 Task: Prepare the "Category" page setting.
Action: Mouse moved to (1226, 92)
Screenshot: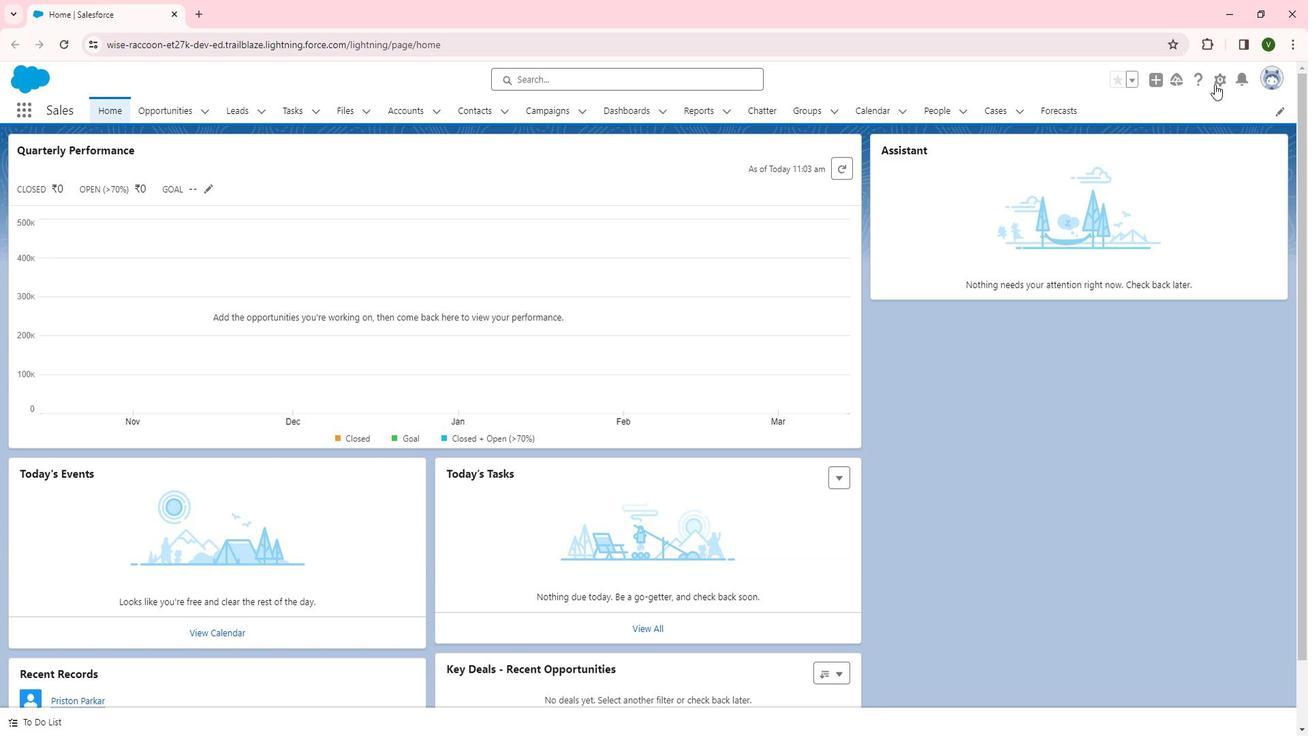 
Action: Mouse pressed left at (1226, 92)
Screenshot: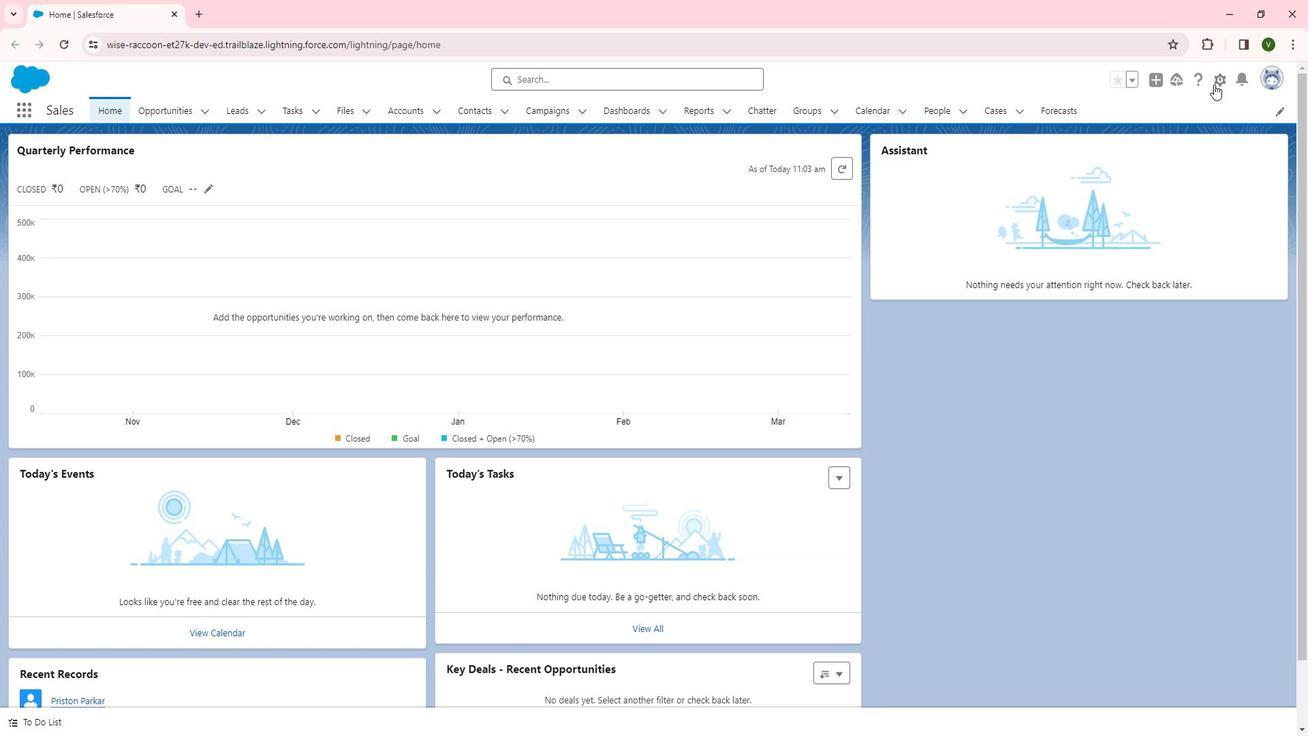 
Action: Mouse moved to (1199, 124)
Screenshot: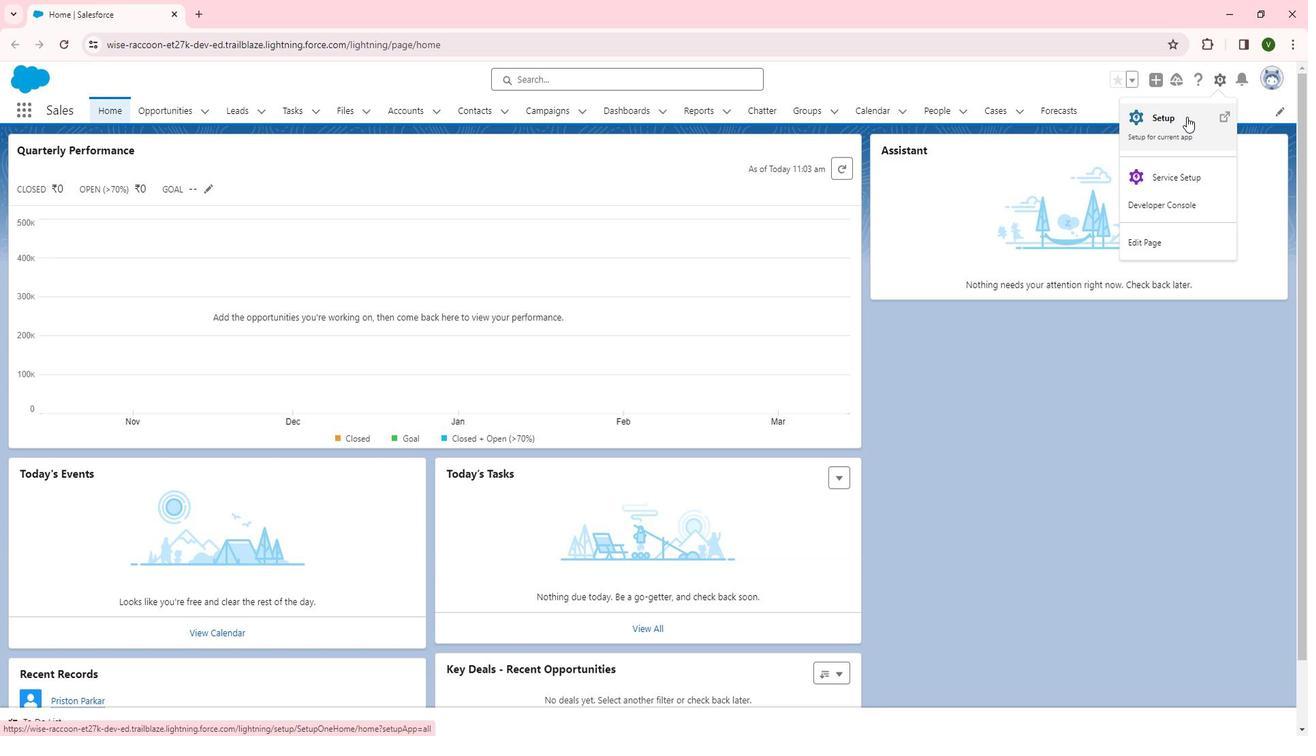 
Action: Mouse pressed left at (1199, 124)
Screenshot: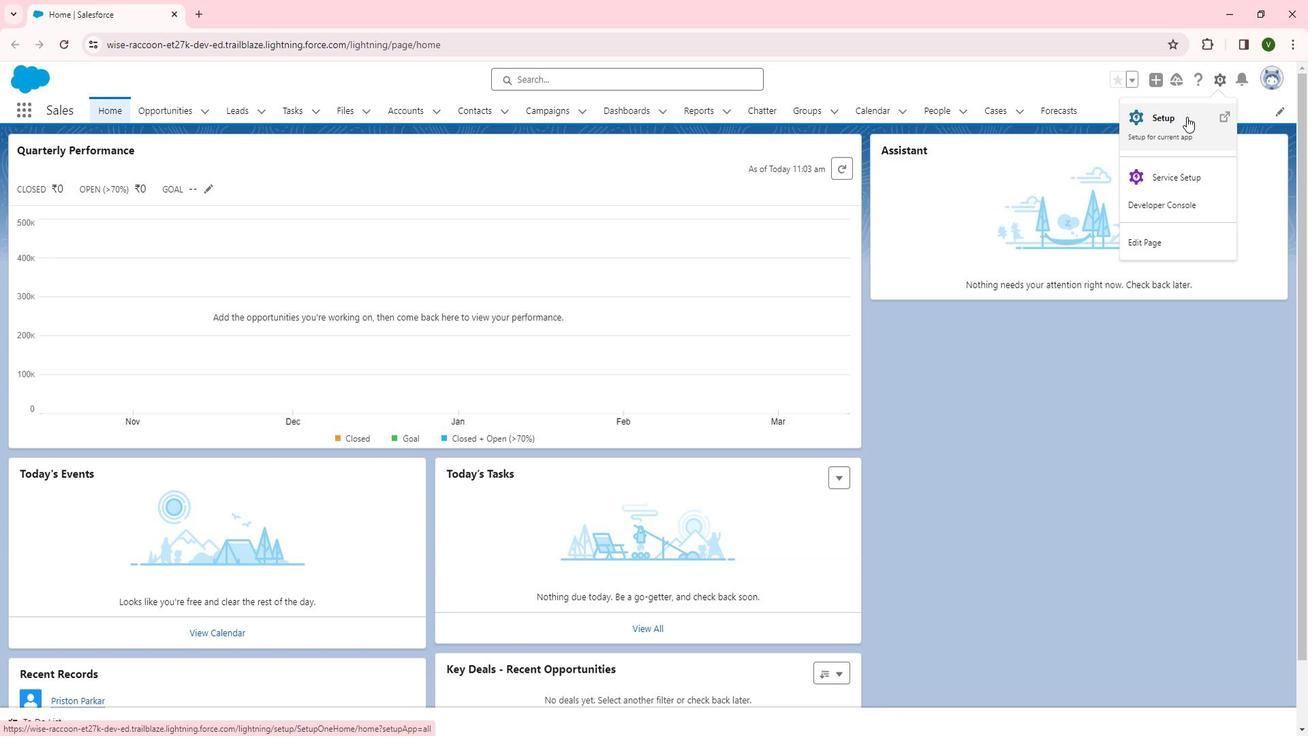 
Action: Mouse moved to (76, 509)
Screenshot: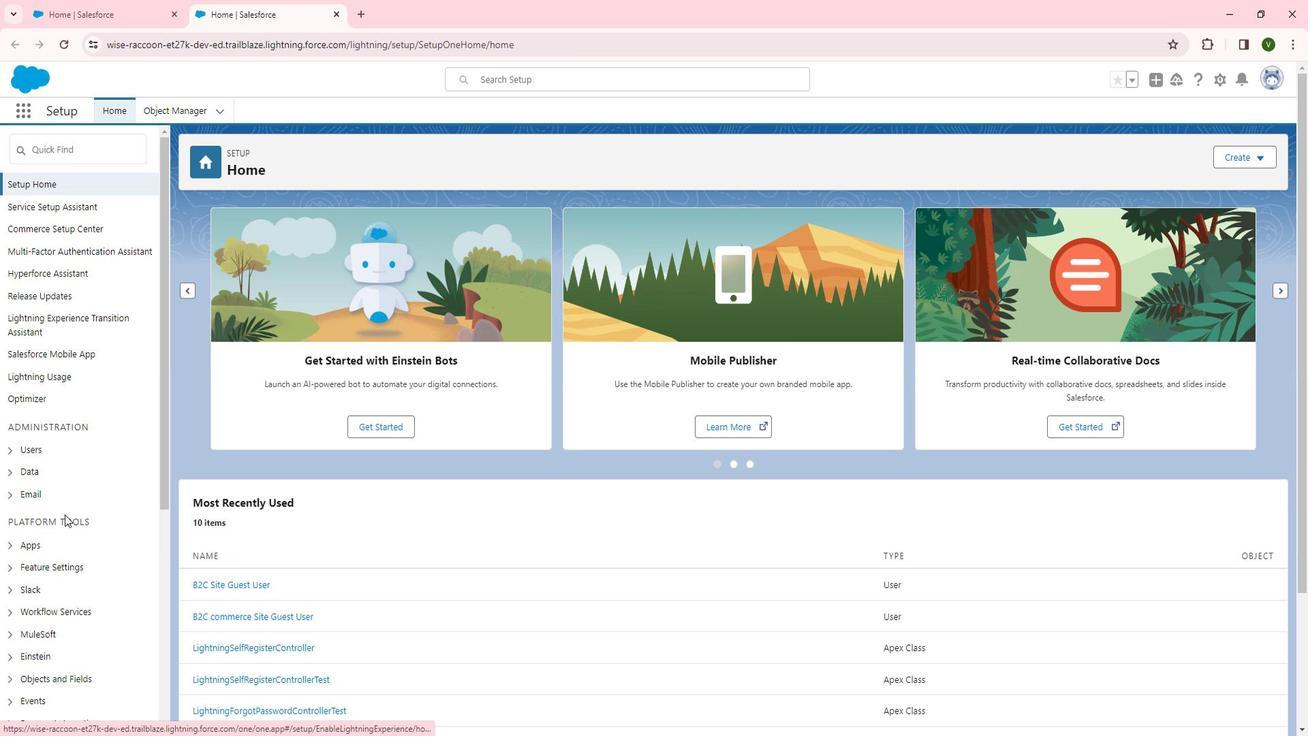 
Action: Mouse scrolled (76, 508) with delta (0, 0)
Screenshot: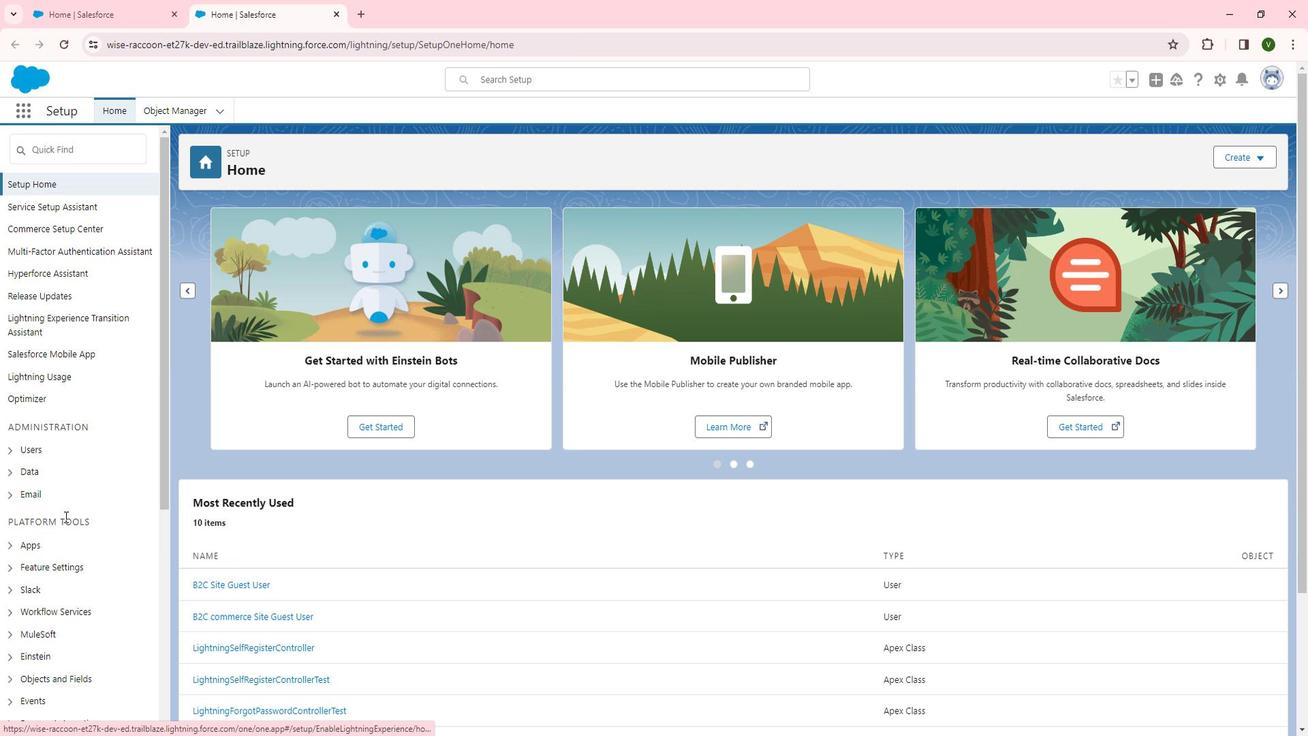 
Action: Mouse scrolled (76, 508) with delta (0, 0)
Screenshot: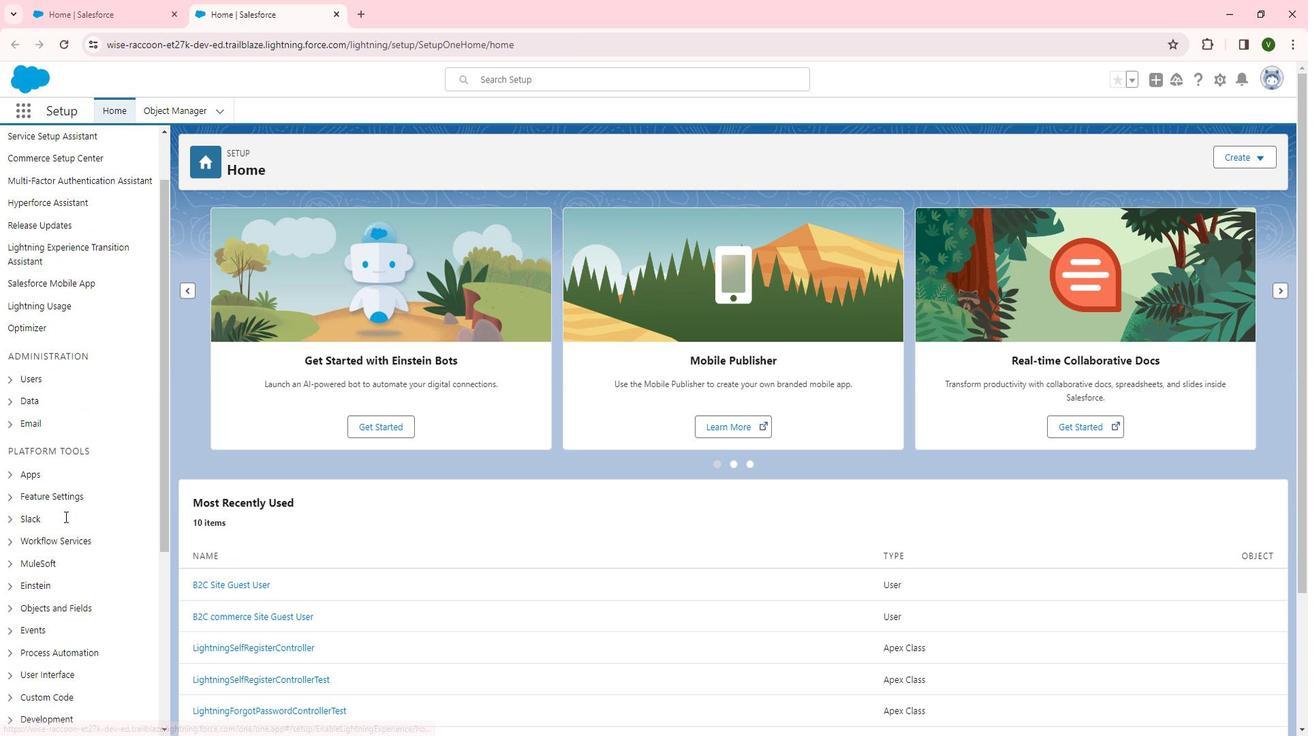 
Action: Mouse moved to (18, 422)
Screenshot: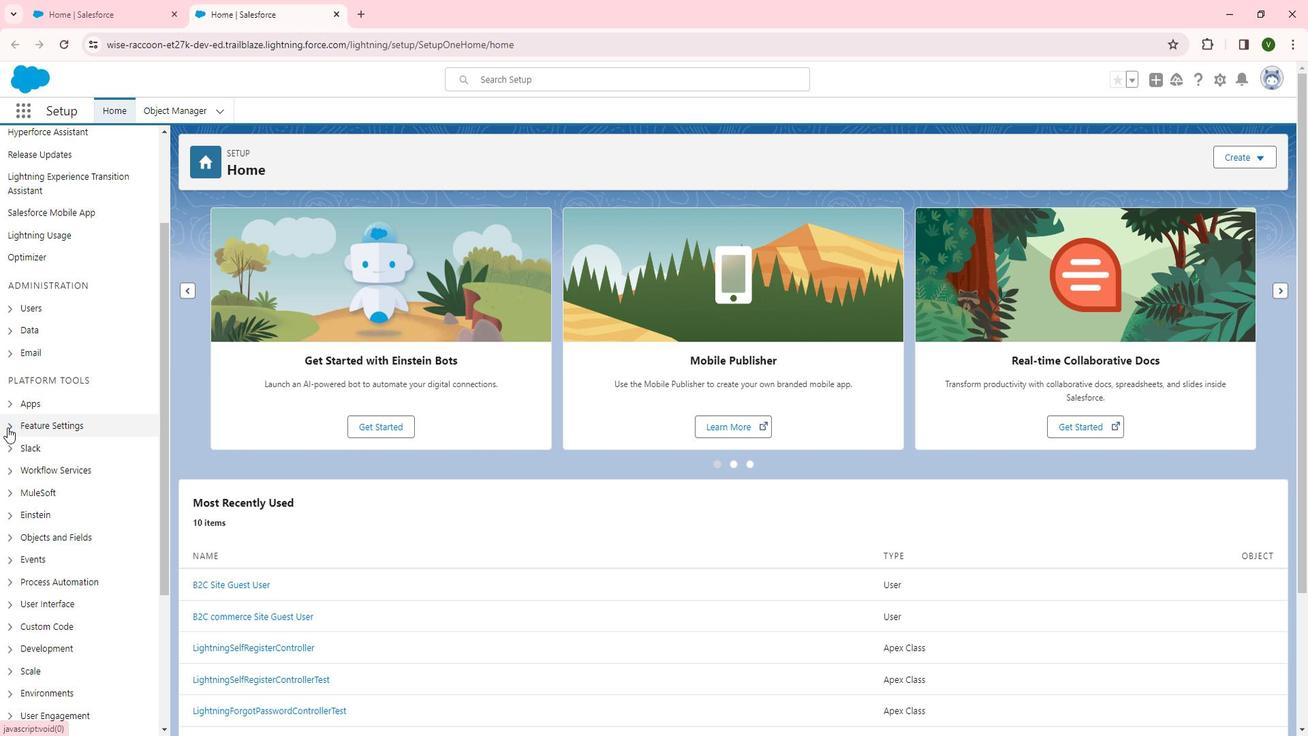 
Action: Mouse pressed left at (18, 422)
Screenshot: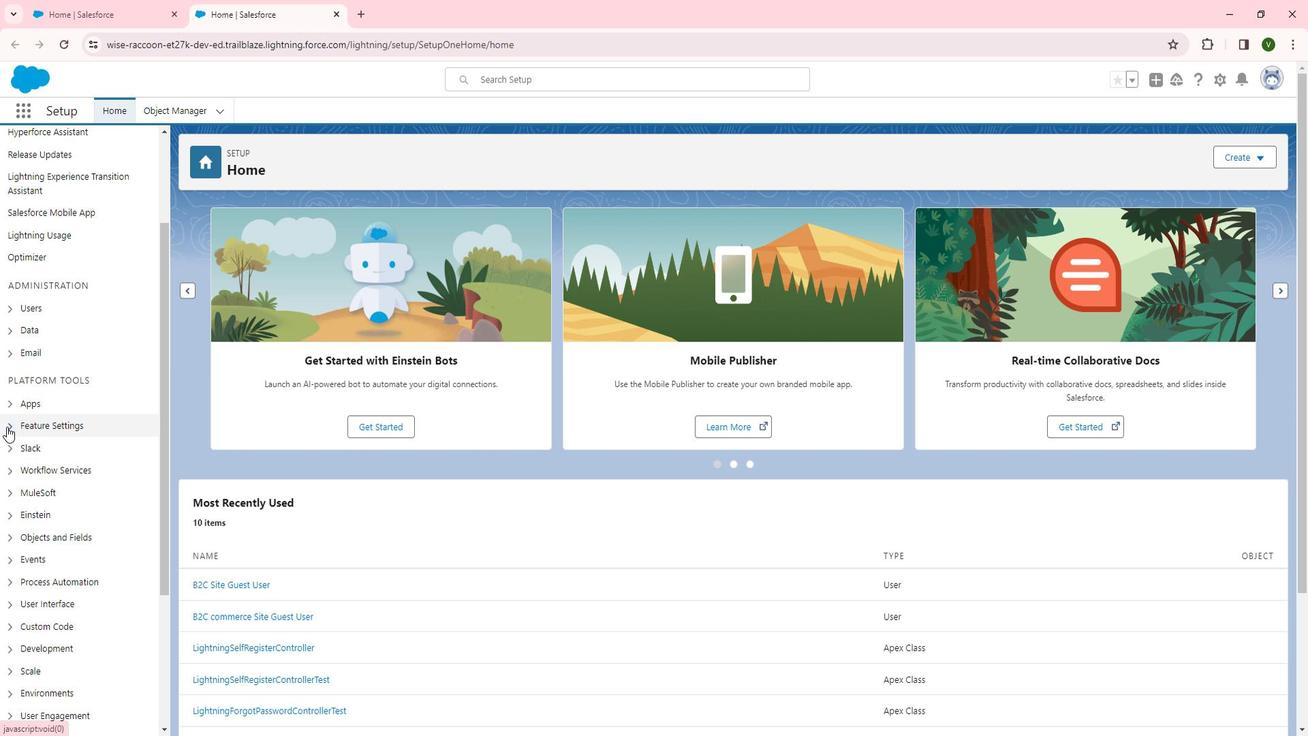 
Action: Mouse moved to (67, 554)
Screenshot: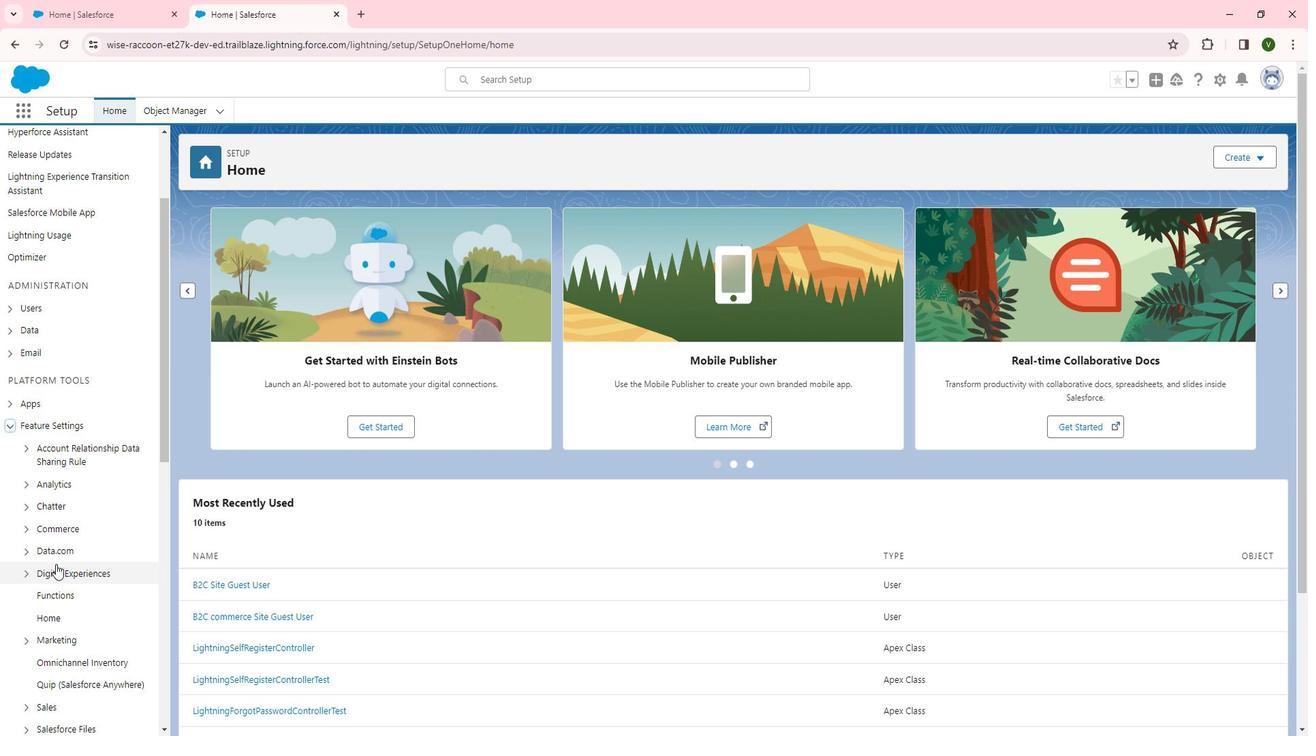 
Action: Mouse scrolled (67, 554) with delta (0, 0)
Screenshot: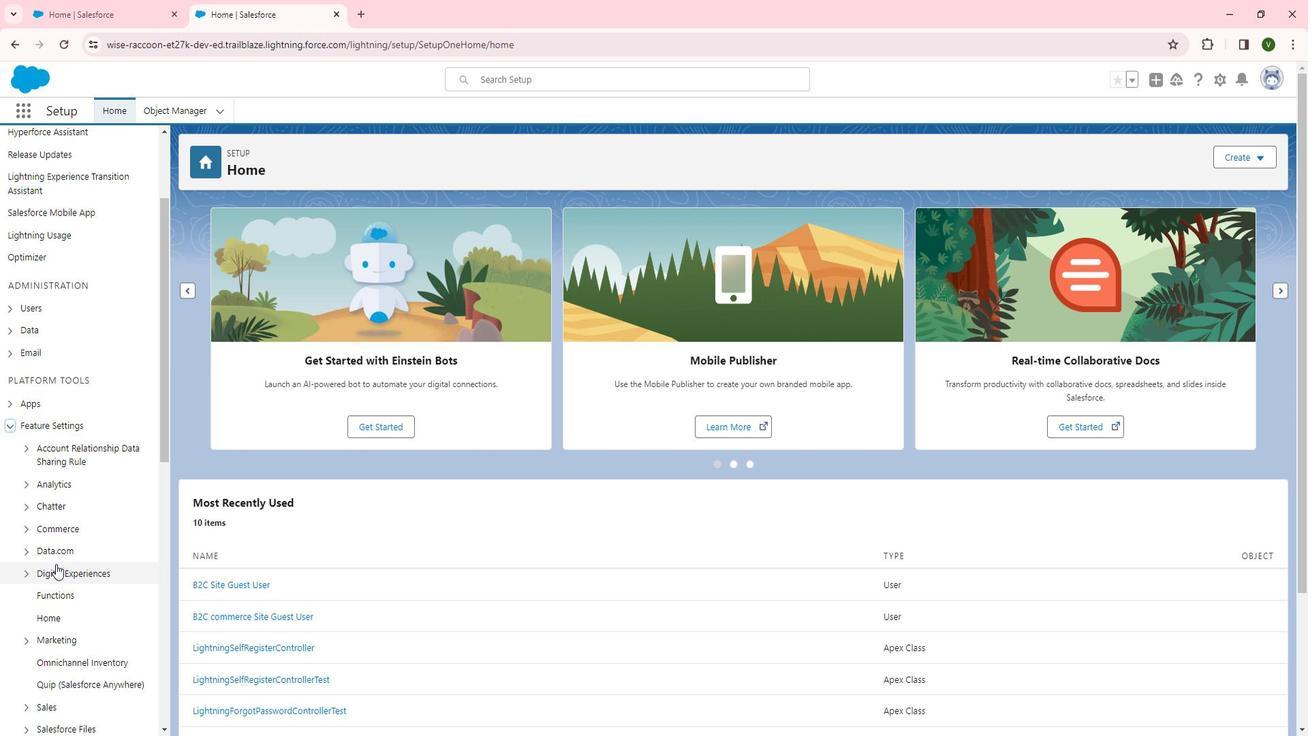
Action: Mouse moved to (65, 495)
Screenshot: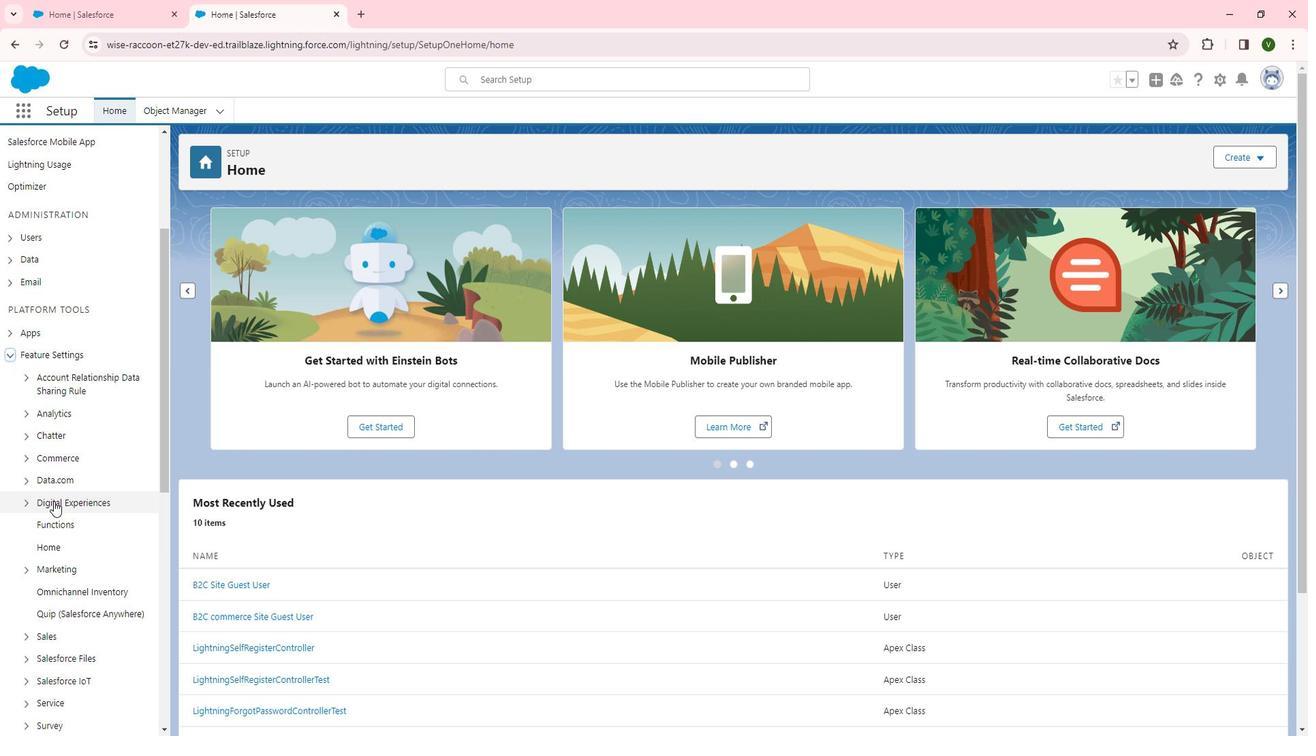 
Action: Mouse pressed left at (65, 495)
Screenshot: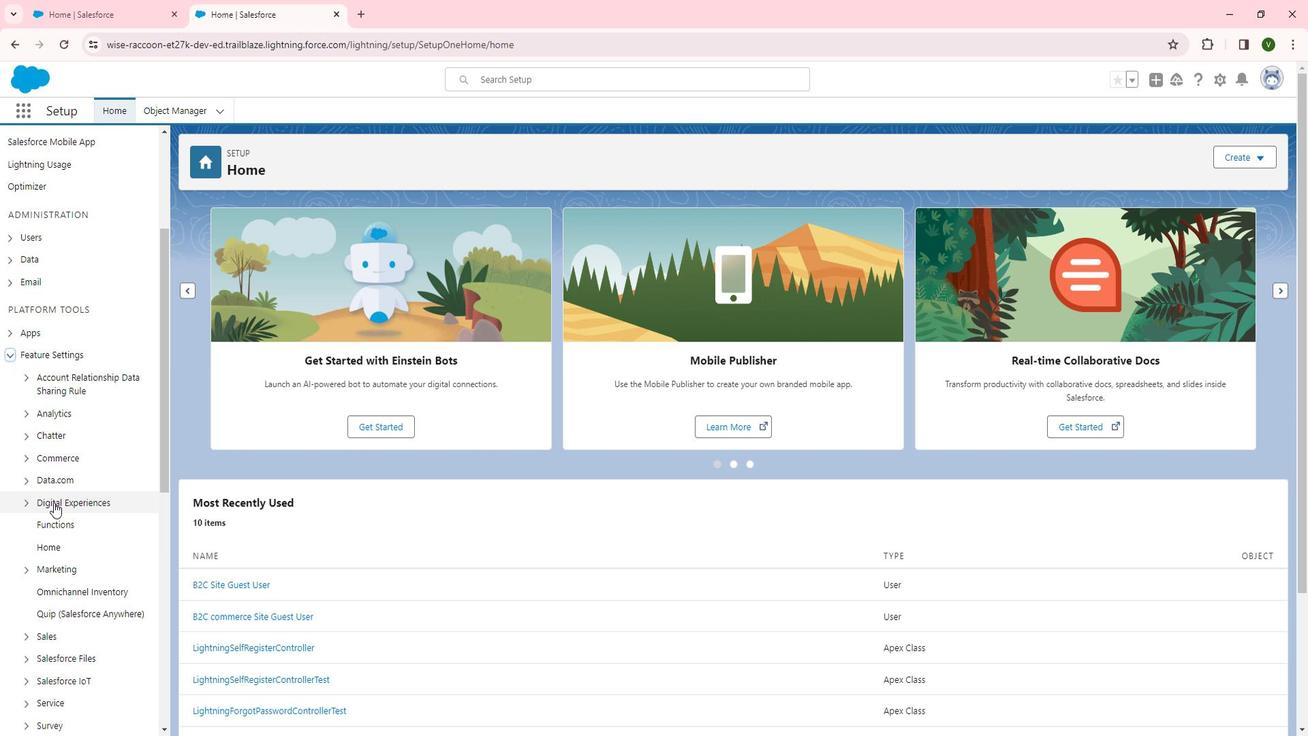 
Action: Mouse moved to (70, 496)
Screenshot: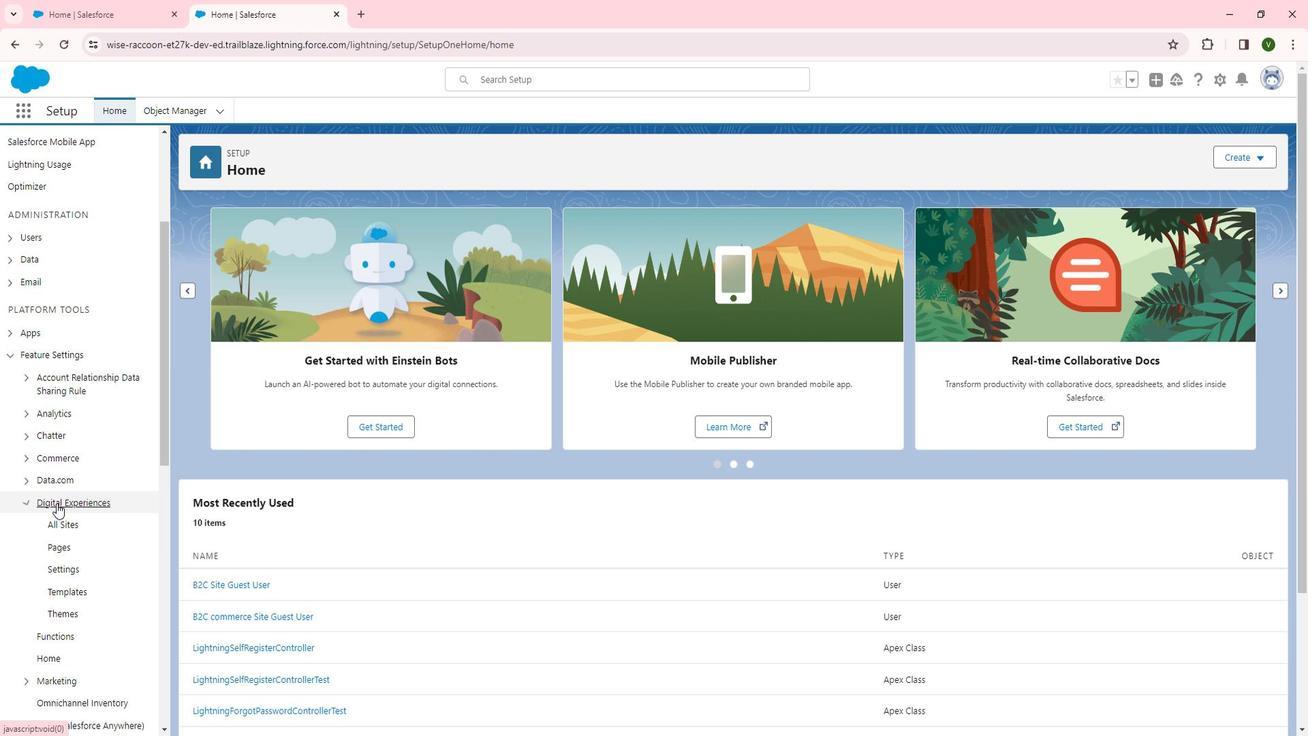 
Action: Mouse scrolled (70, 495) with delta (0, 0)
Screenshot: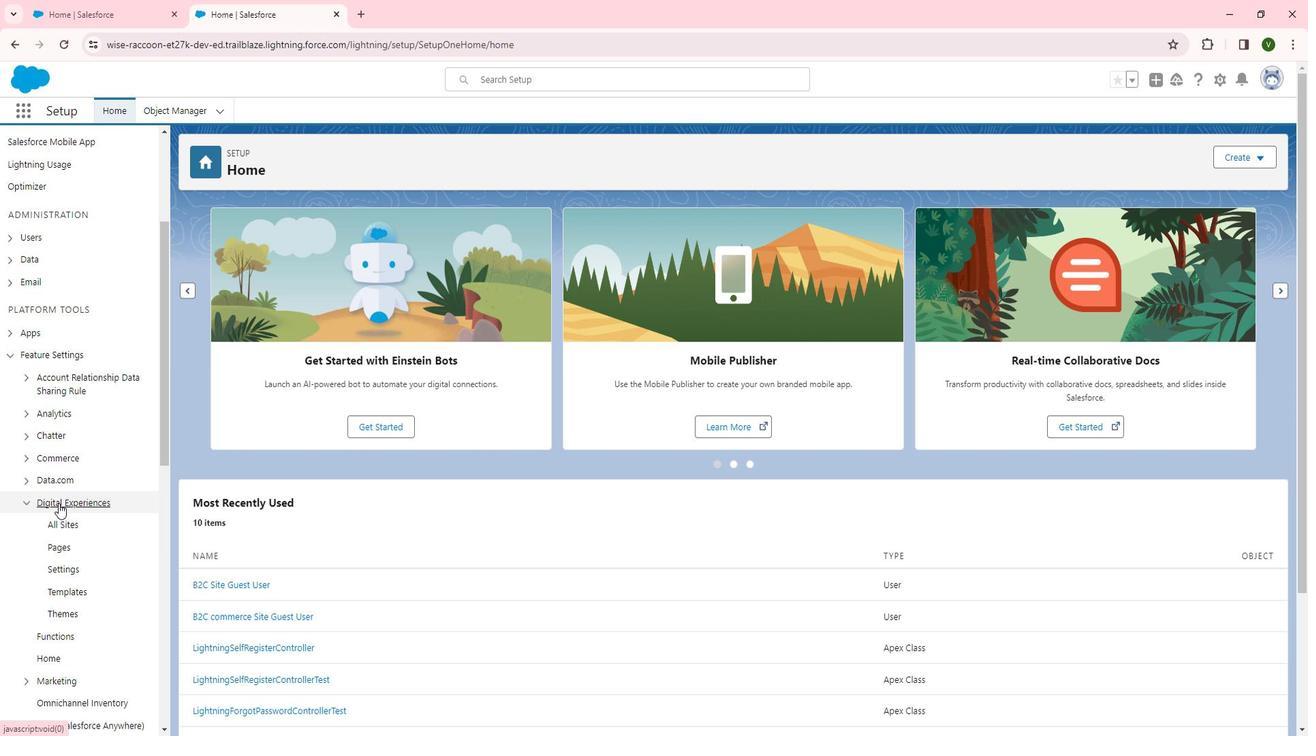 
Action: Mouse scrolled (70, 495) with delta (0, 0)
Screenshot: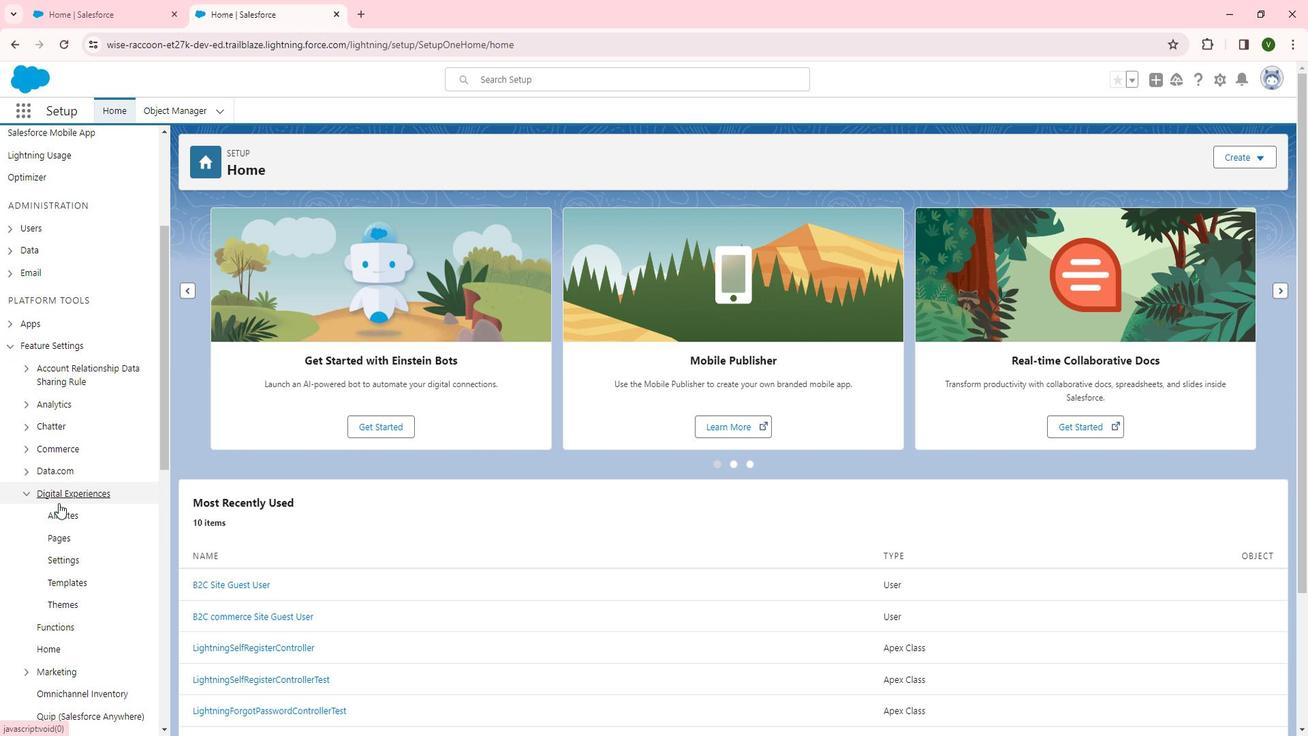 
Action: Mouse moved to (84, 378)
Screenshot: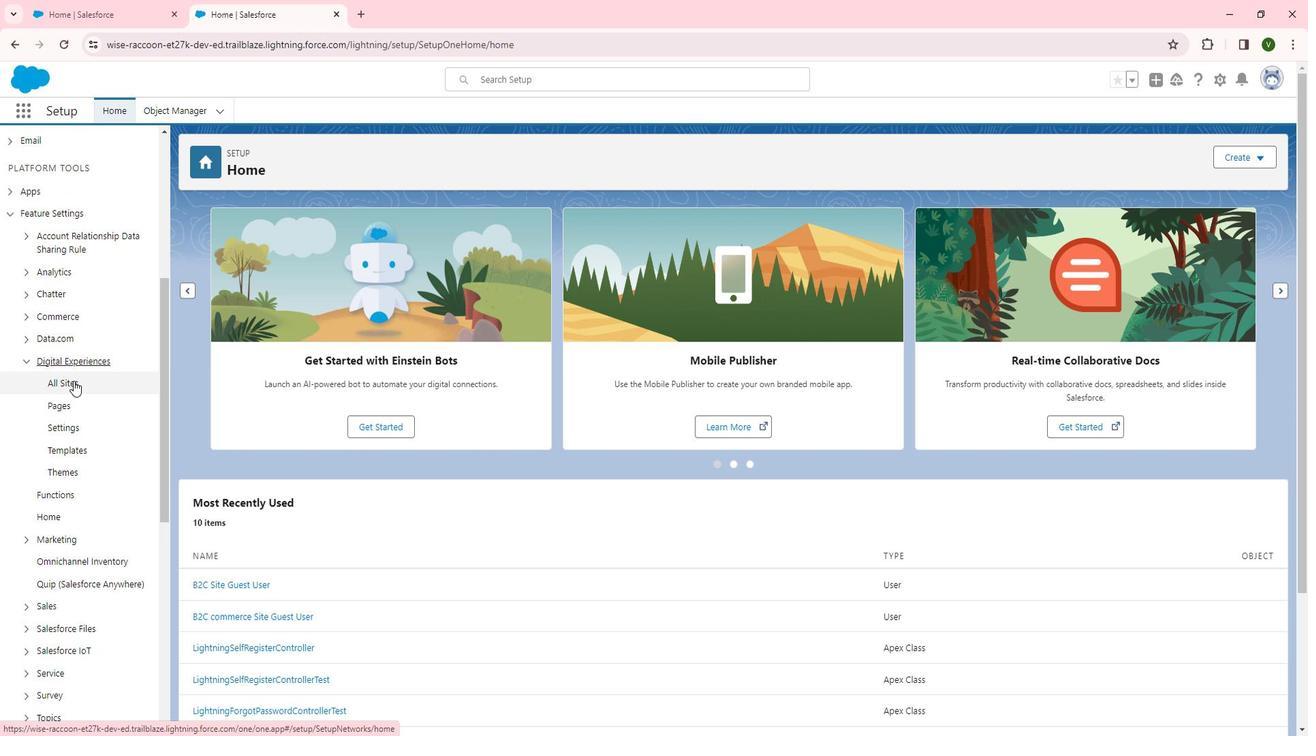 
Action: Mouse pressed left at (84, 378)
Screenshot: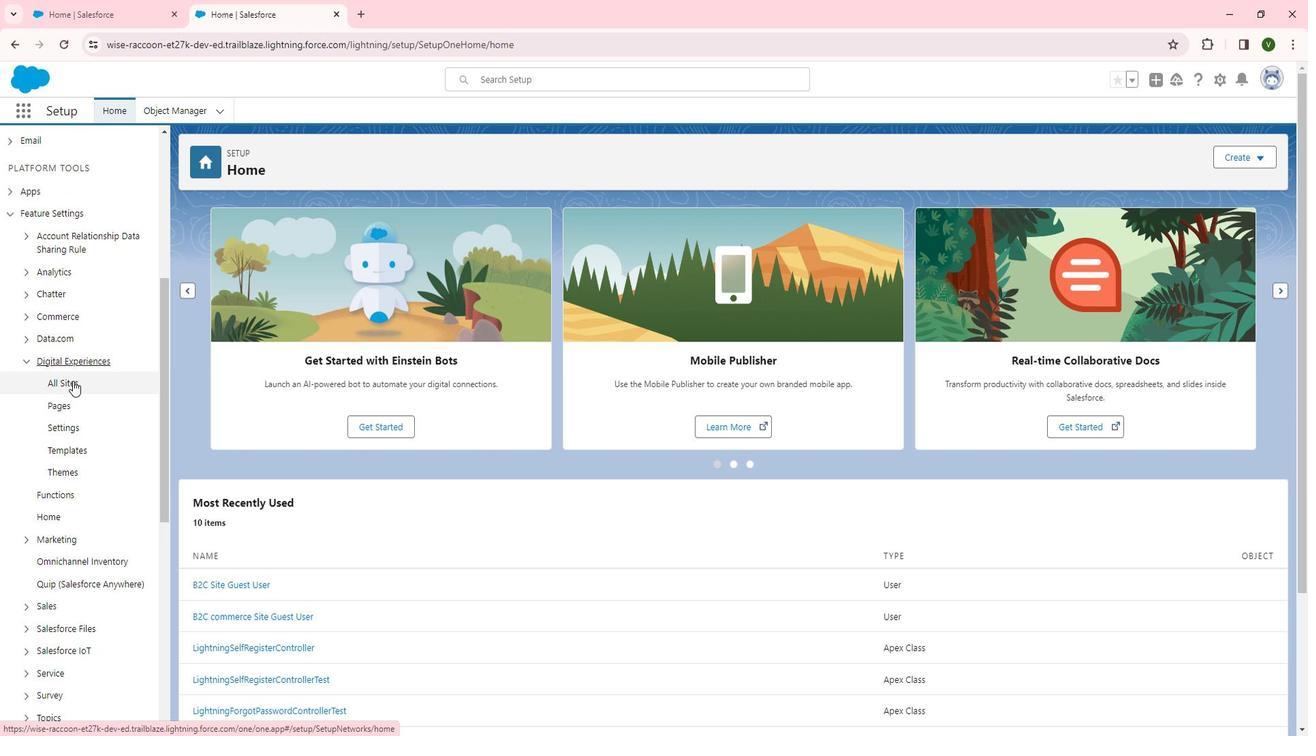 
Action: Mouse moved to (239, 345)
Screenshot: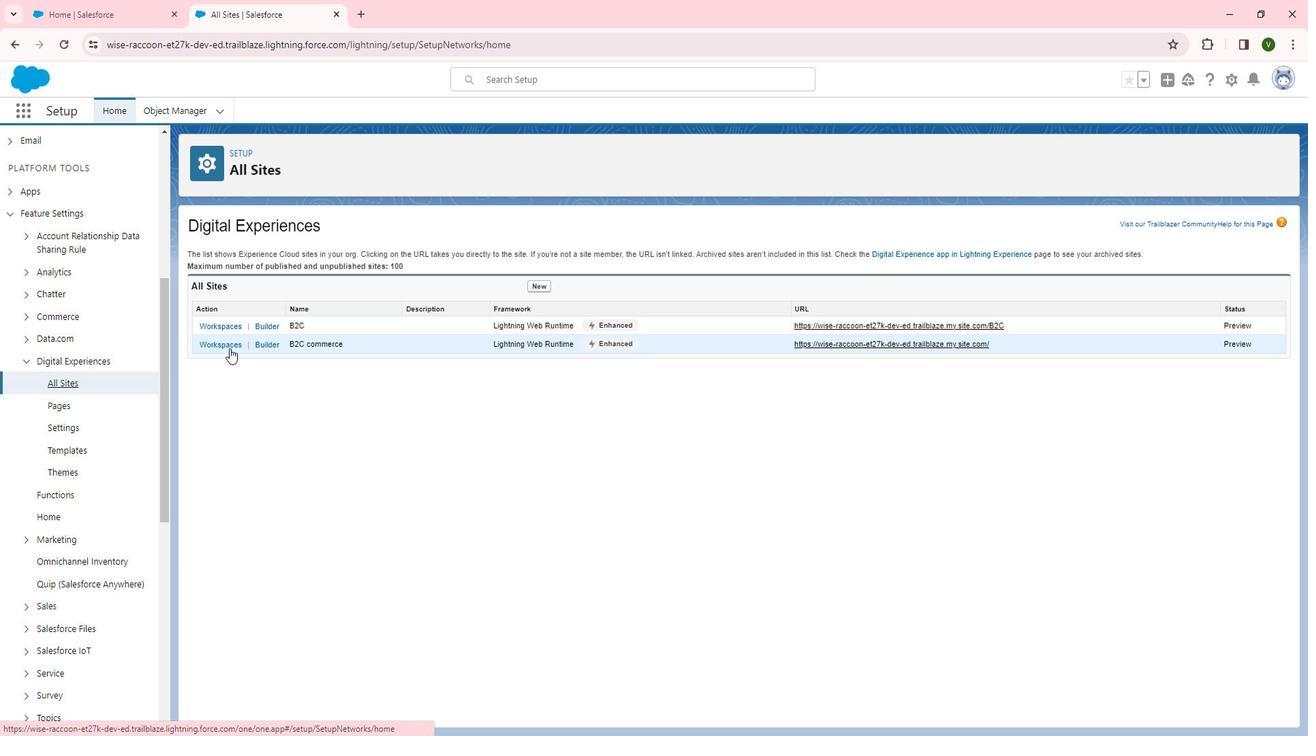 
Action: Mouse pressed left at (239, 345)
Screenshot: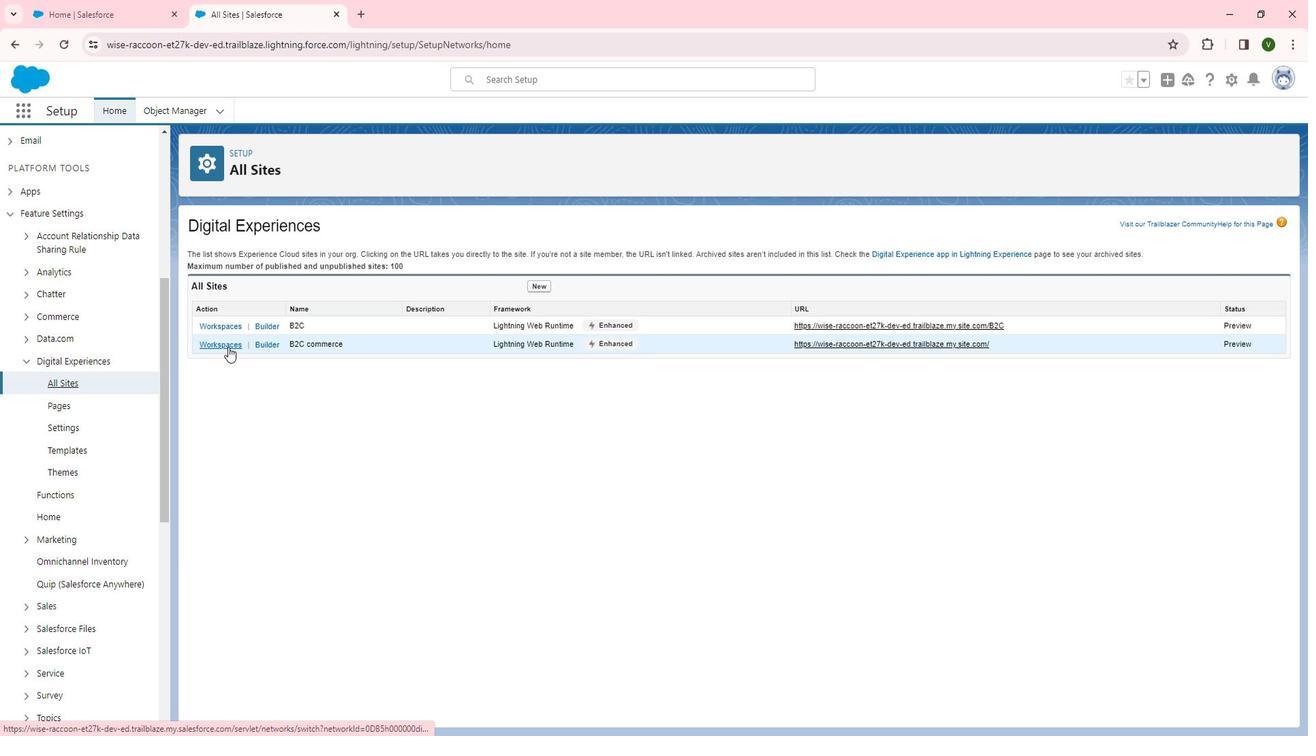 
Action: Mouse moved to (160, 299)
Screenshot: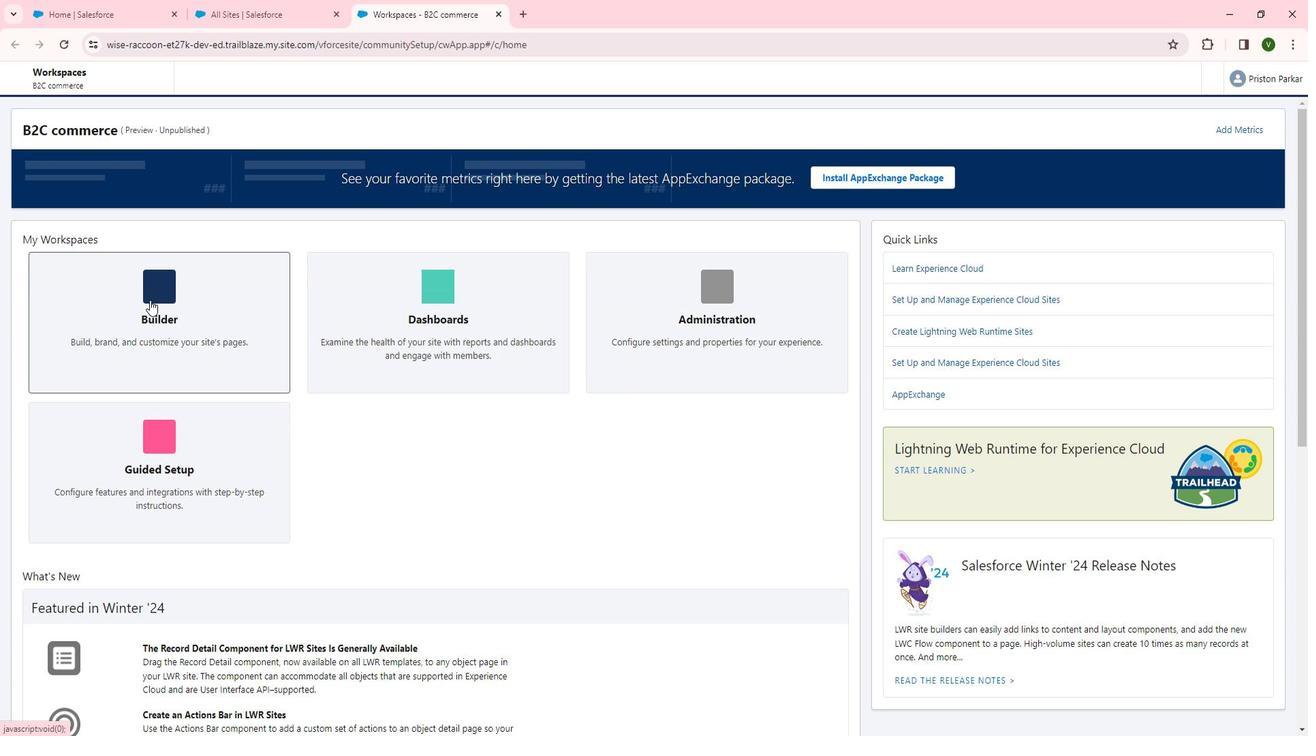 
Action: Mouse pressed left at (160, 299)
Screenshot: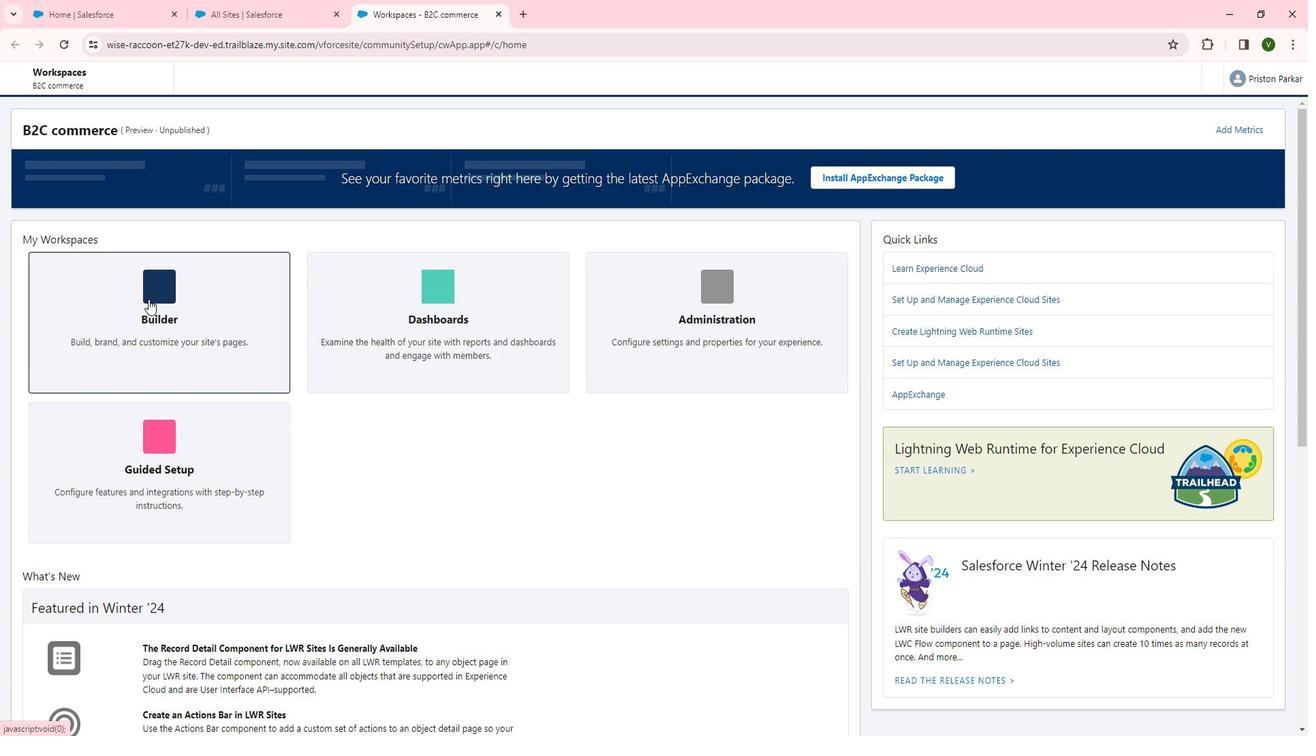 
Action: Mouse moved to (271, 87)
Screenshot: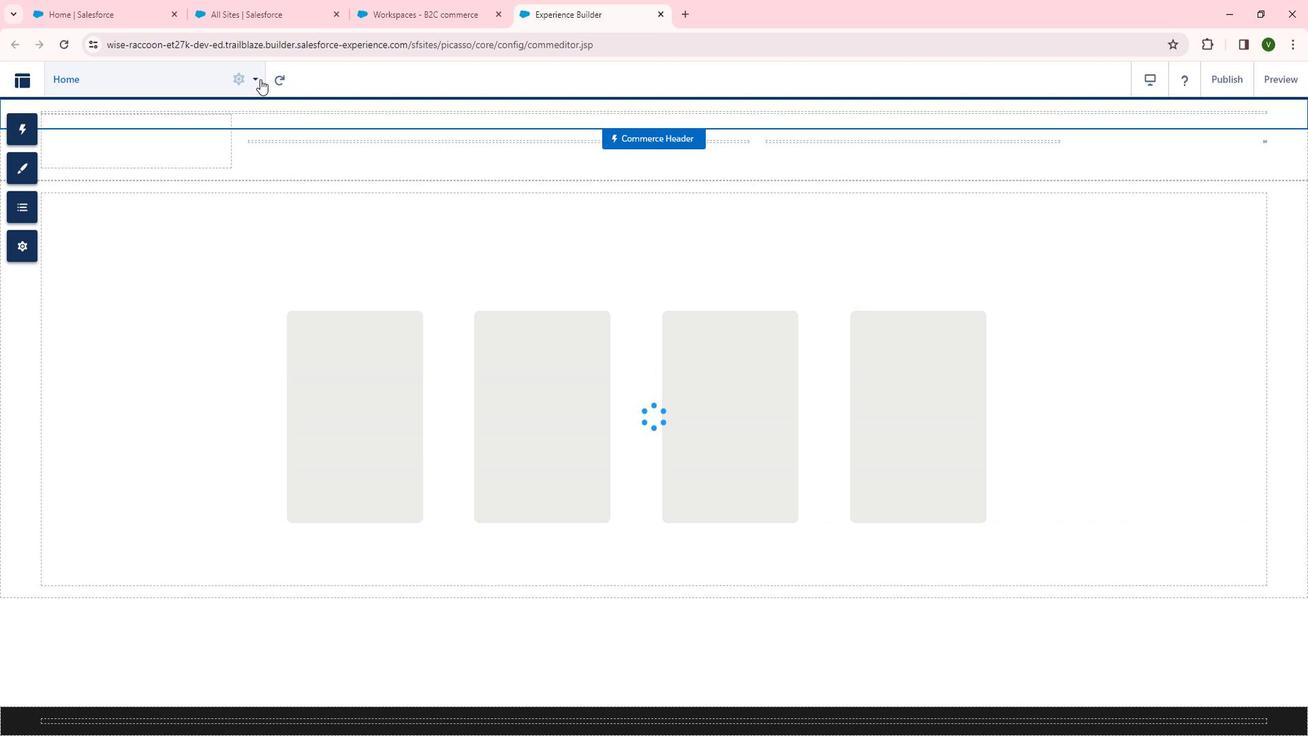 
Action: Mouse pressed left at (271, 87)
Screenshot: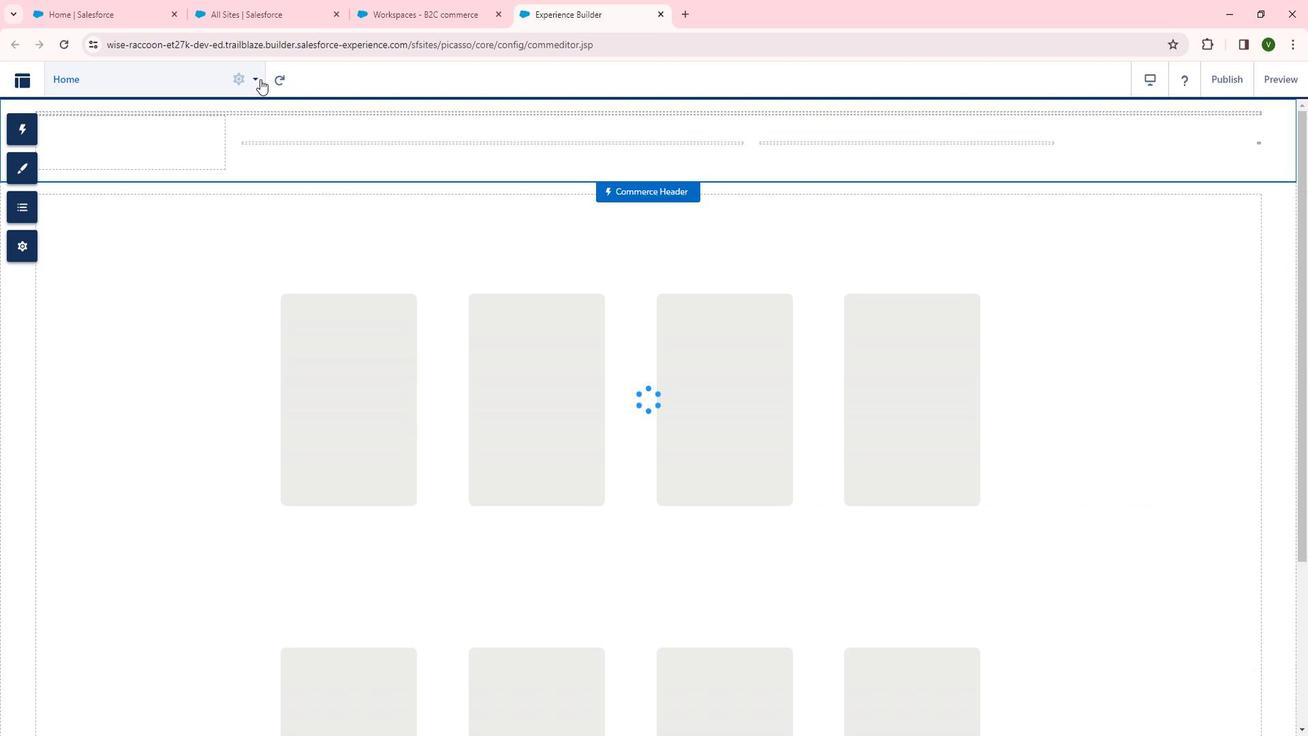 
Action: Mouse moved to (190, 325)
Screenshot: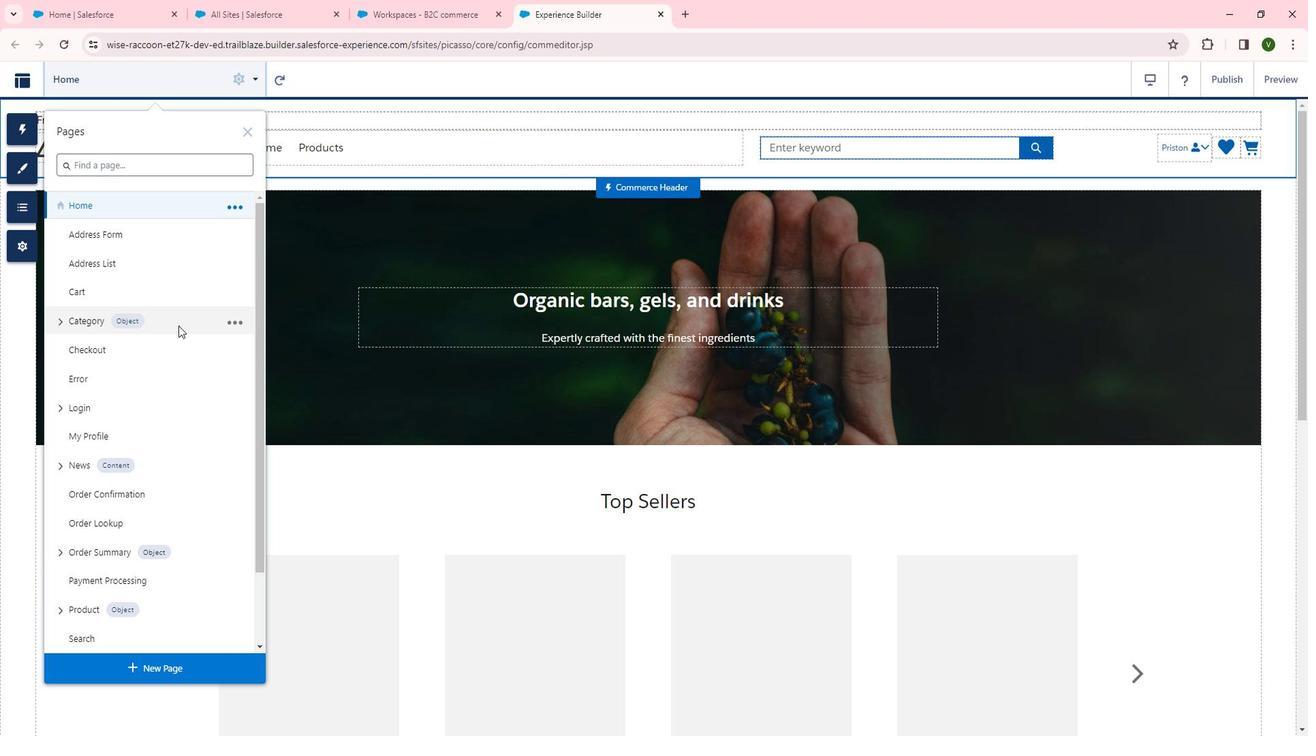
Action: Mouse pressed left at (190, 325)
Screenshot: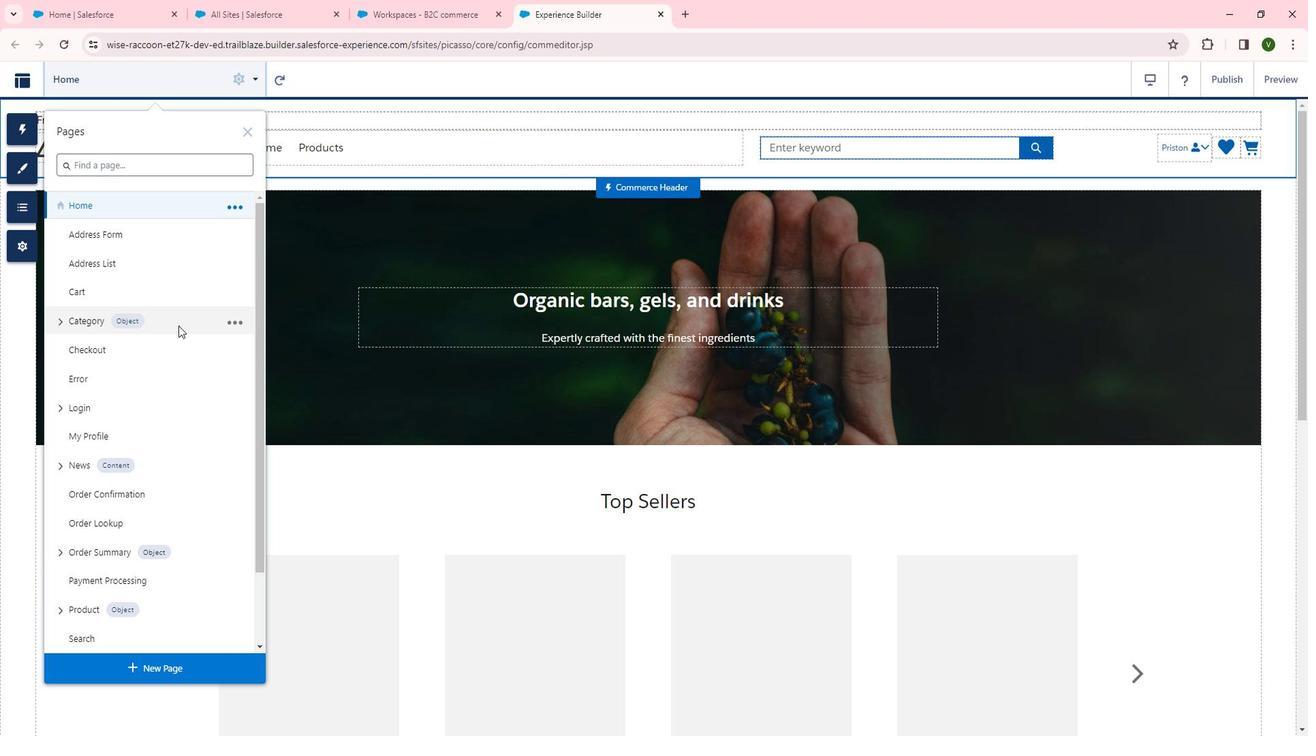 
Action: Mouse moved to (99, 323)
Screenshot: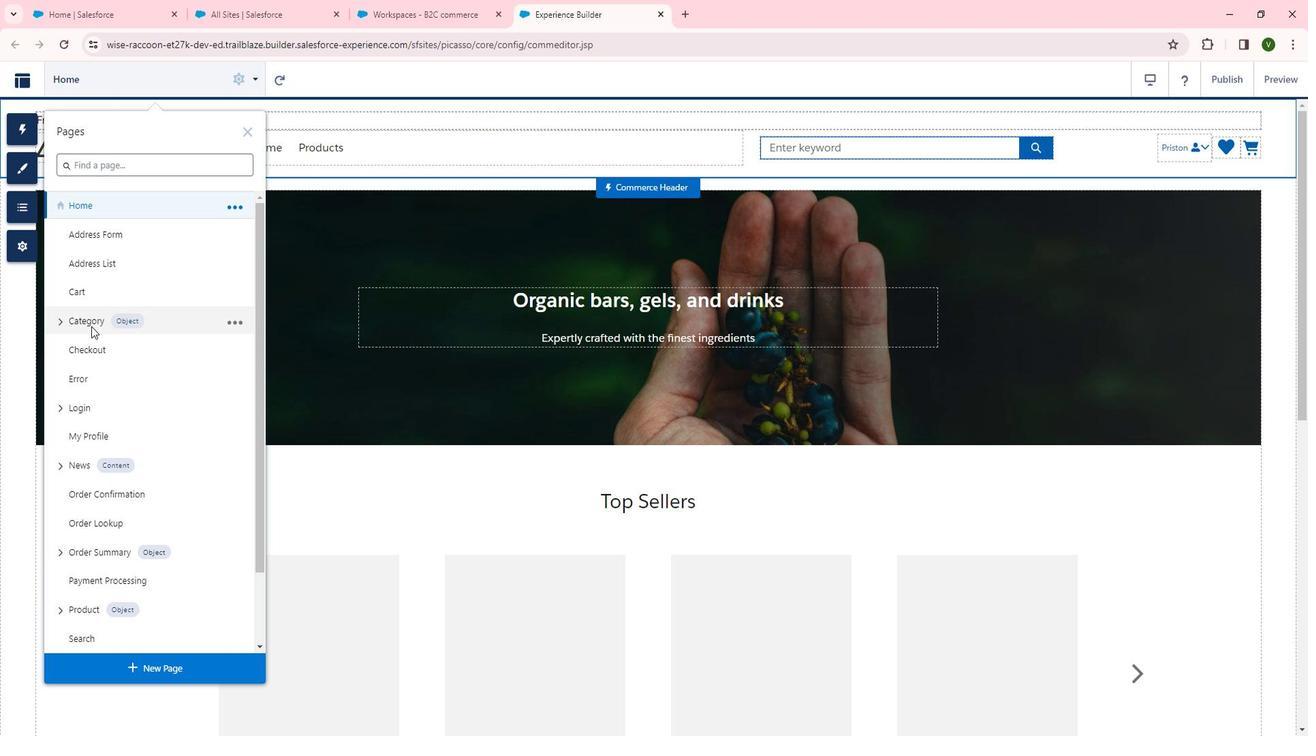 
Action: Mouse pressed left at (99, 323)
Screenshot: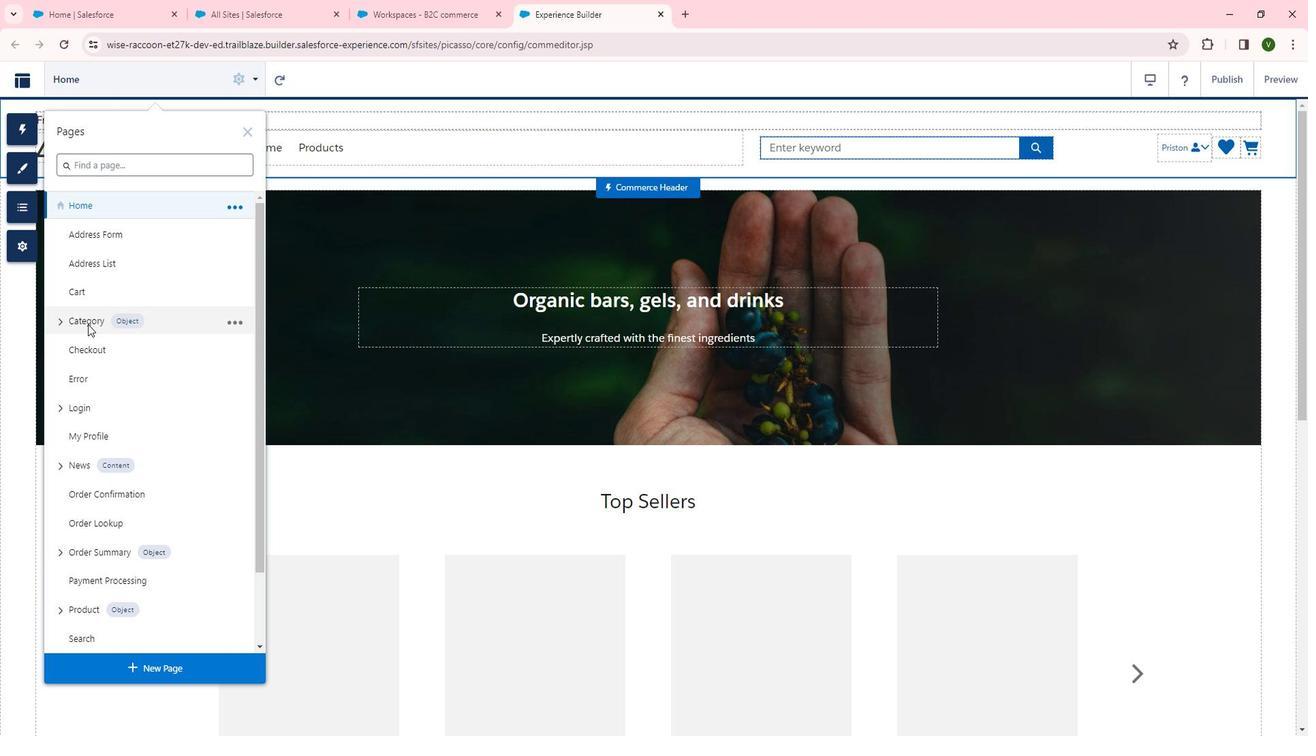
Action: Mouse moved to (97, 313)
Screenshot: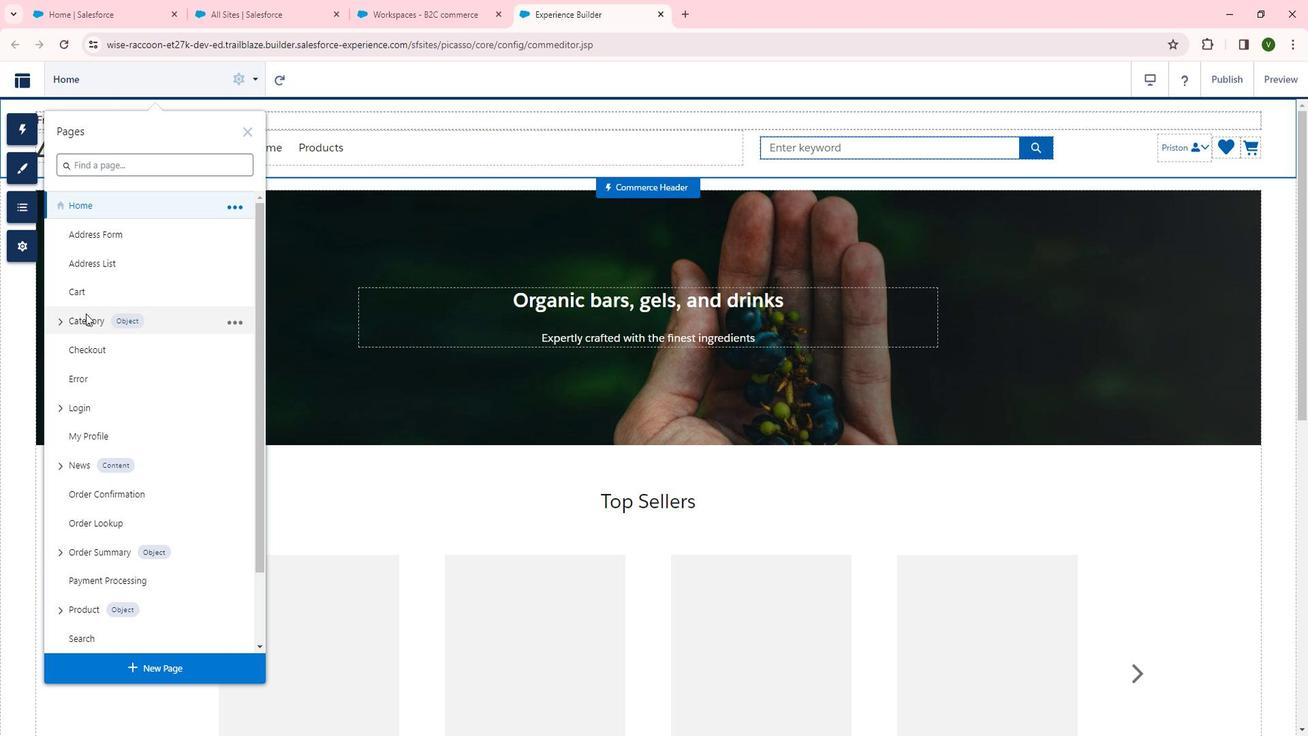 
Action: Mouse pressed left at (97, 313)
Screenshot: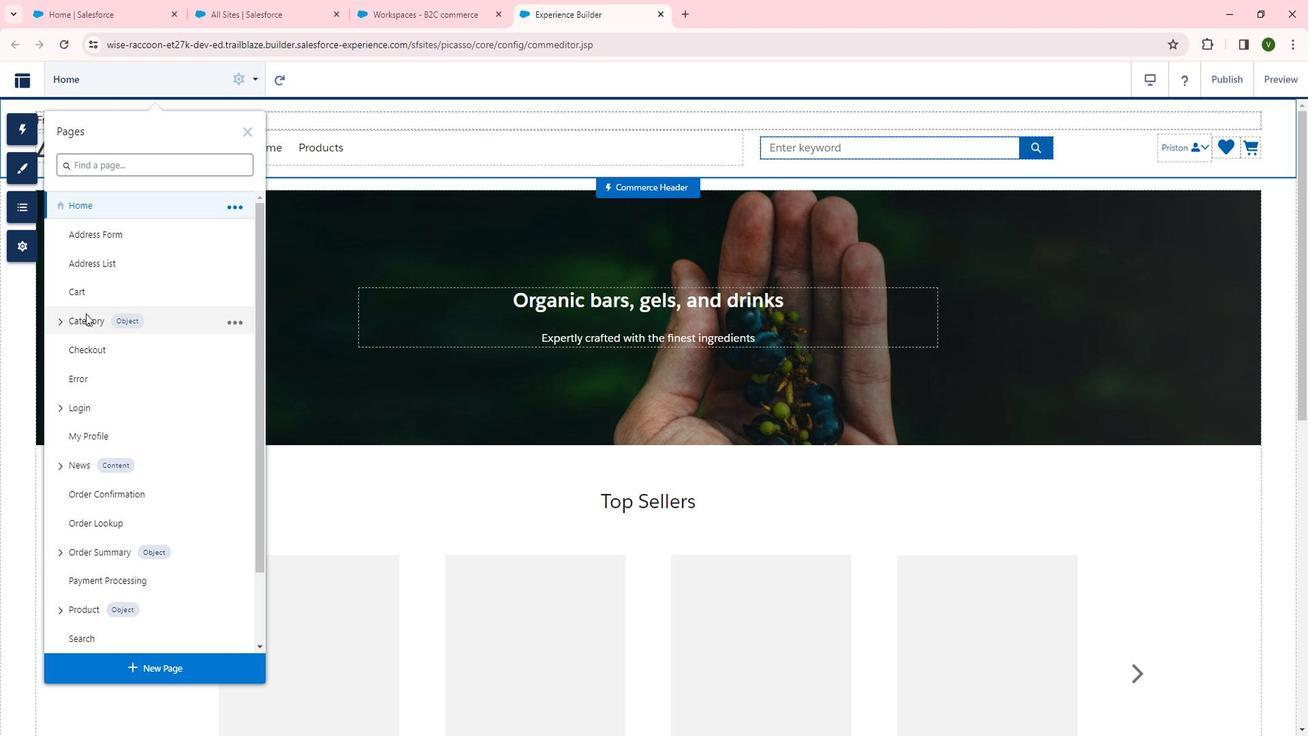 
Action: Mouse moved to (74, 323)
Screenshot: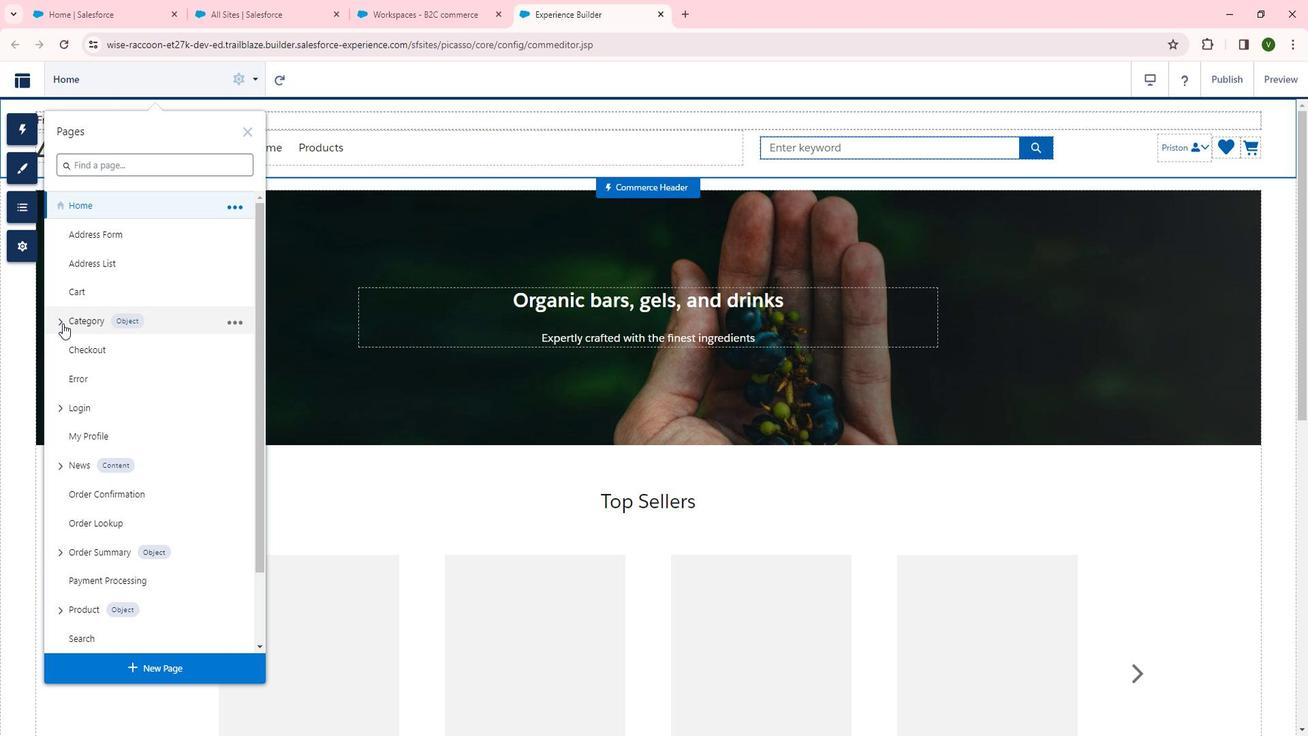 
Action: Mouse pressed left at (74, 323)
Screenshot: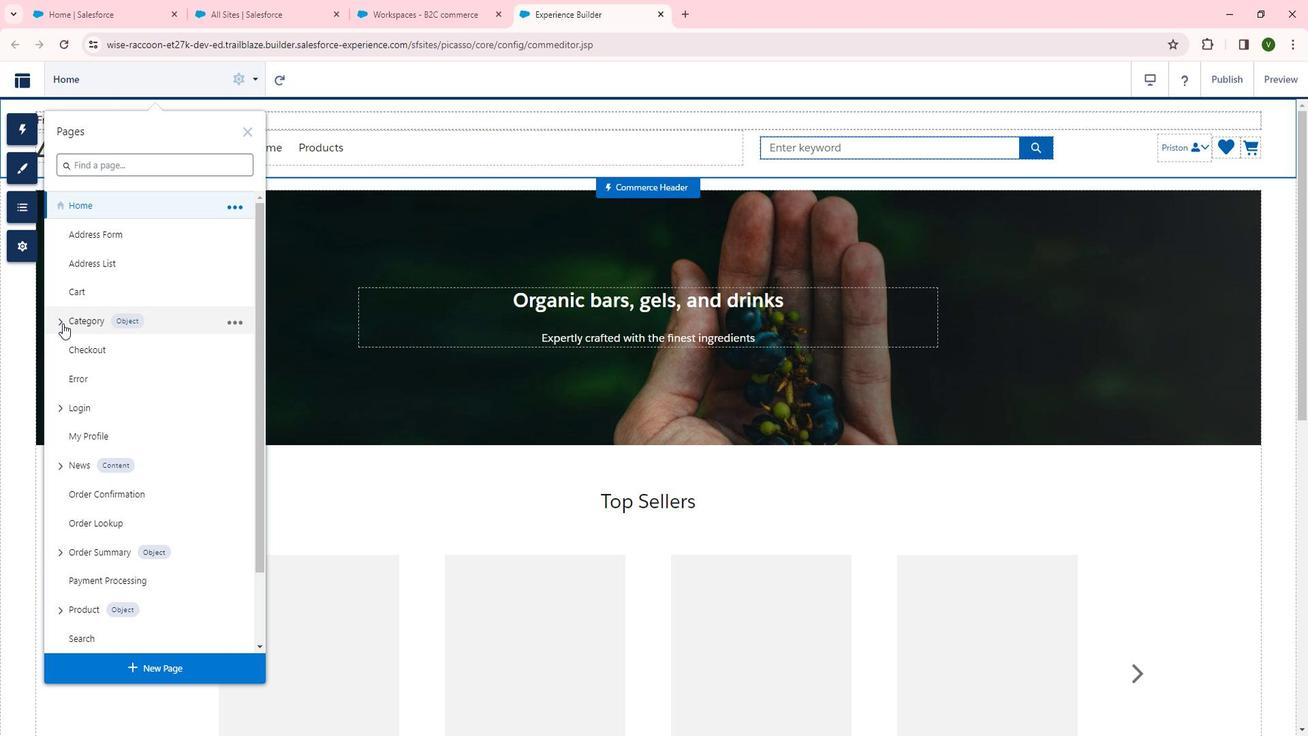 
Action: Mouse moved to (134, 346)
Screenshot: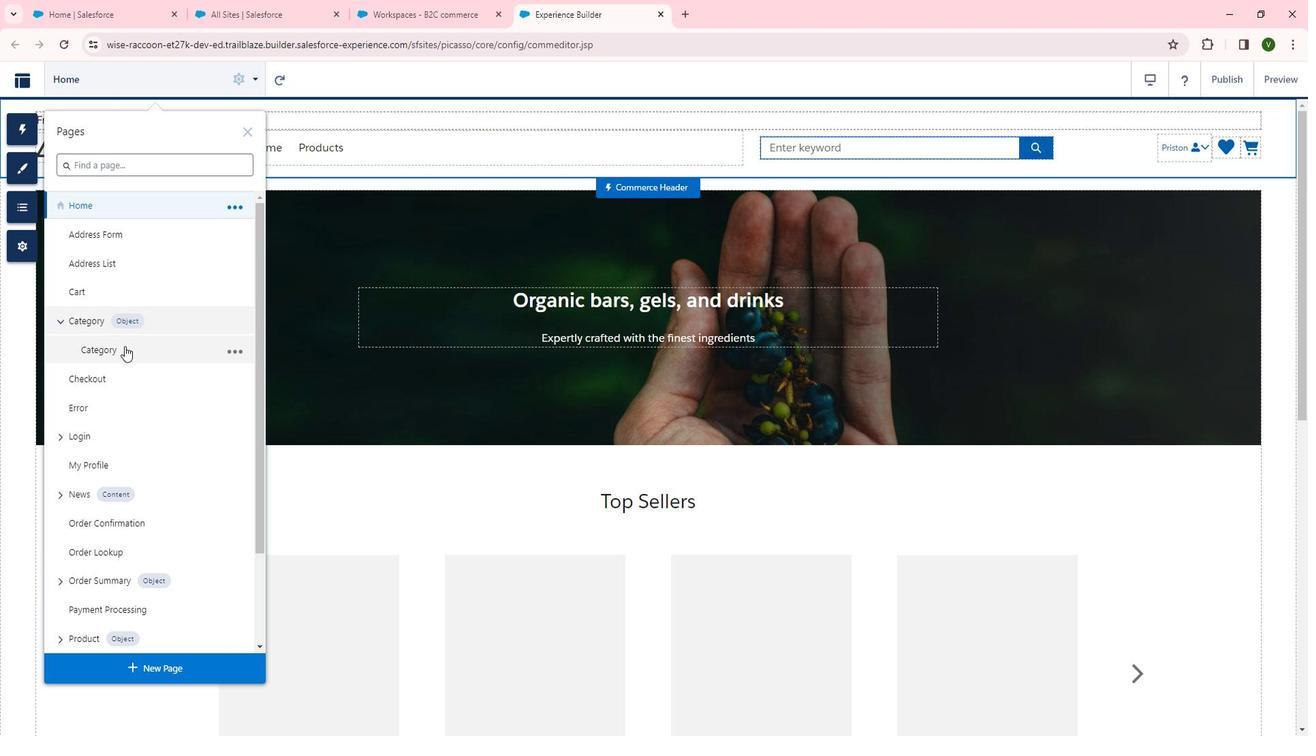 
Action: Mouse pressed left at (134, 346)
Screenshot: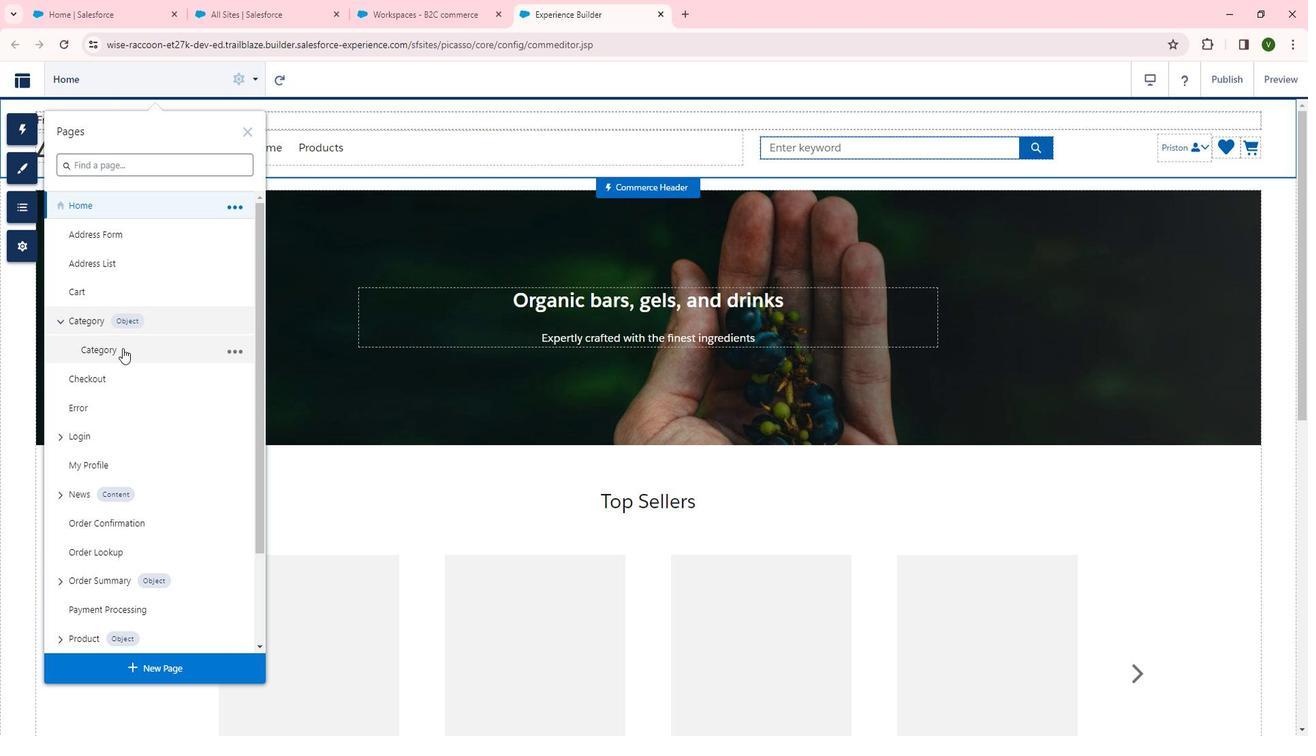 
Action: Mouse moved to (269, 93)
Screenshot: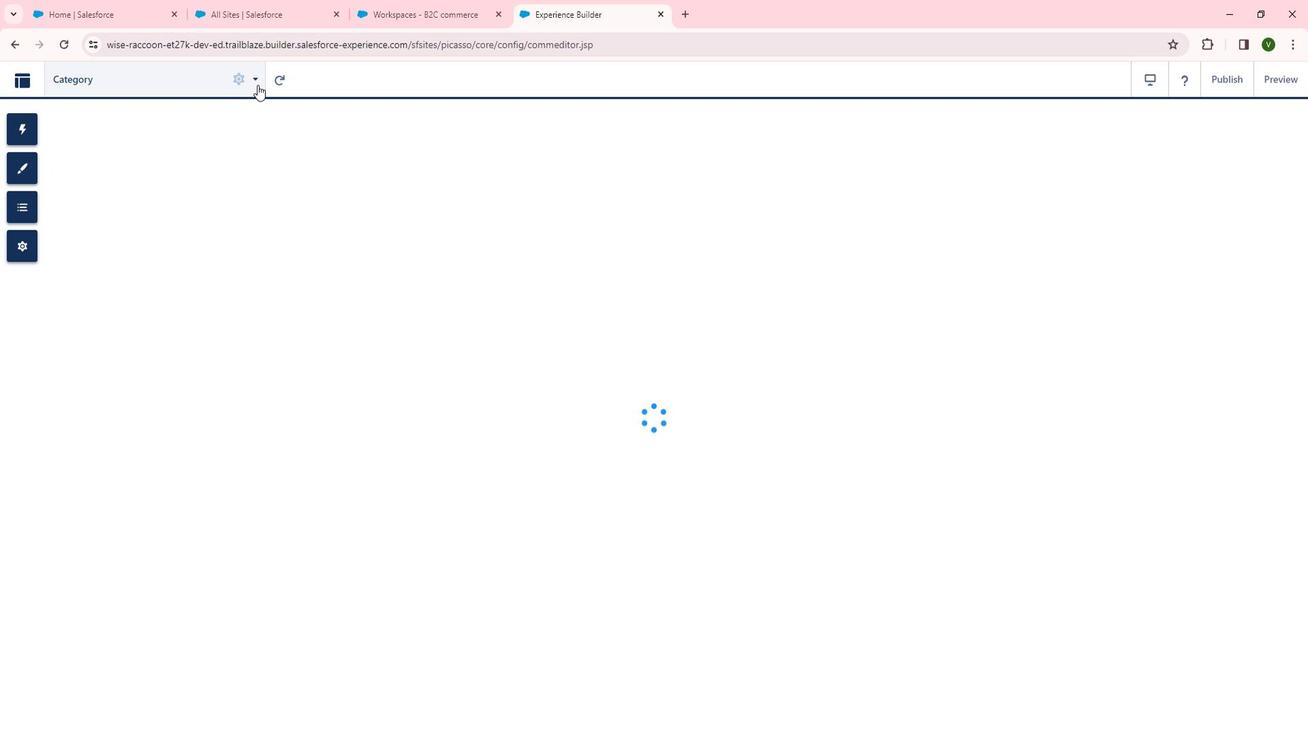 
Action: Mouse pressed left at (269, 93)
Screenshot: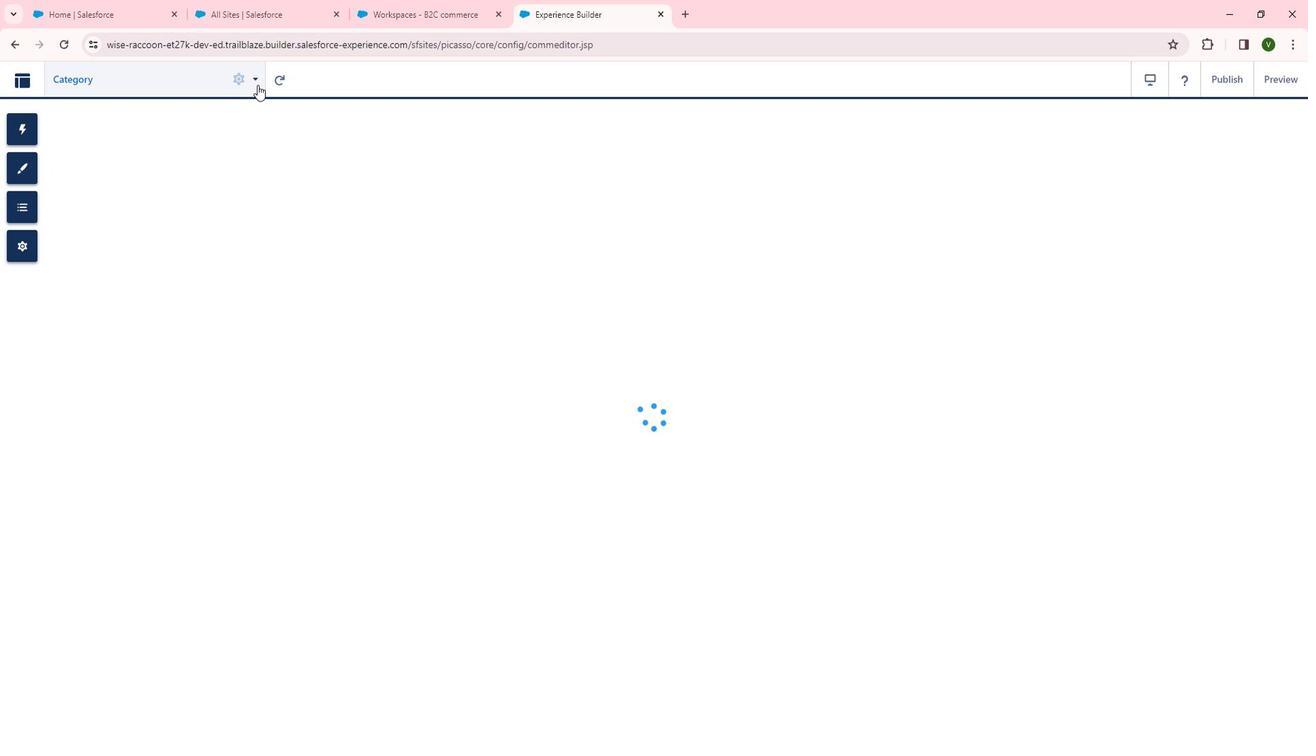 
Action: Mouse moved to (239, 237)
Screenshot: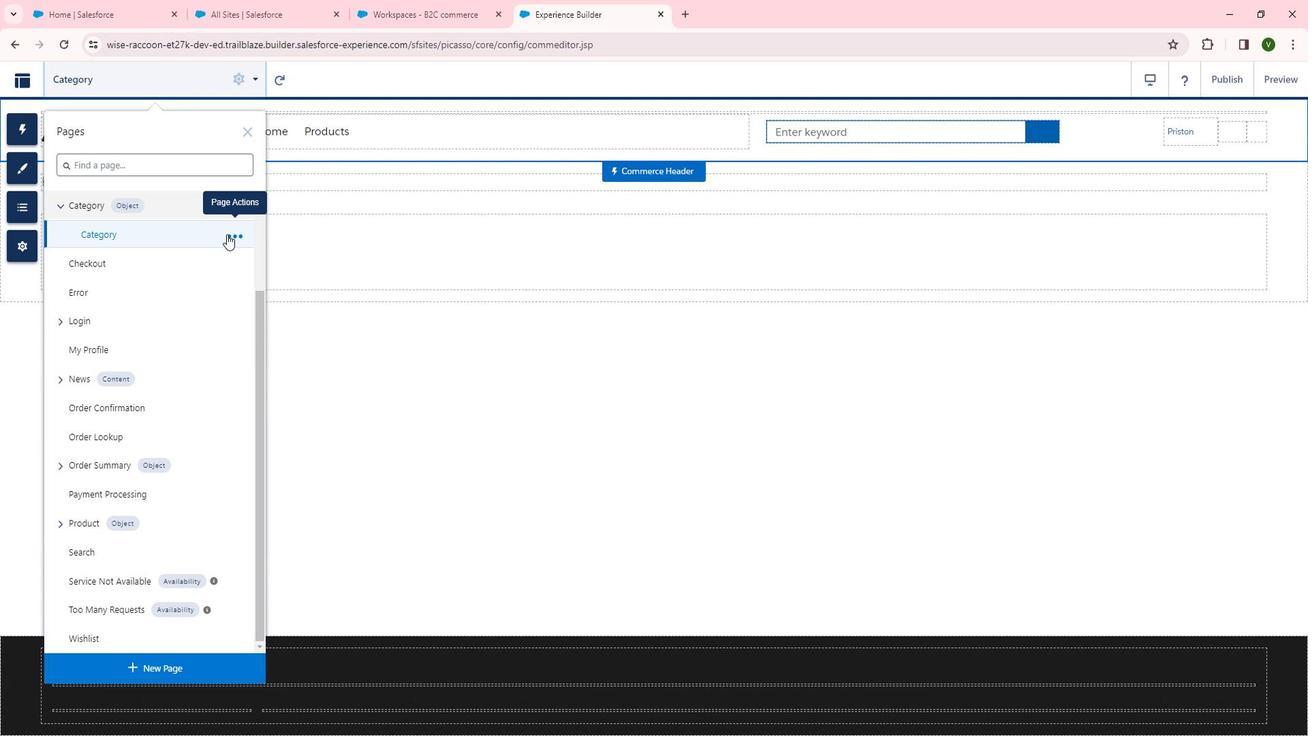 
Action: Mouse pressed left at (239, 237)
Screenshot: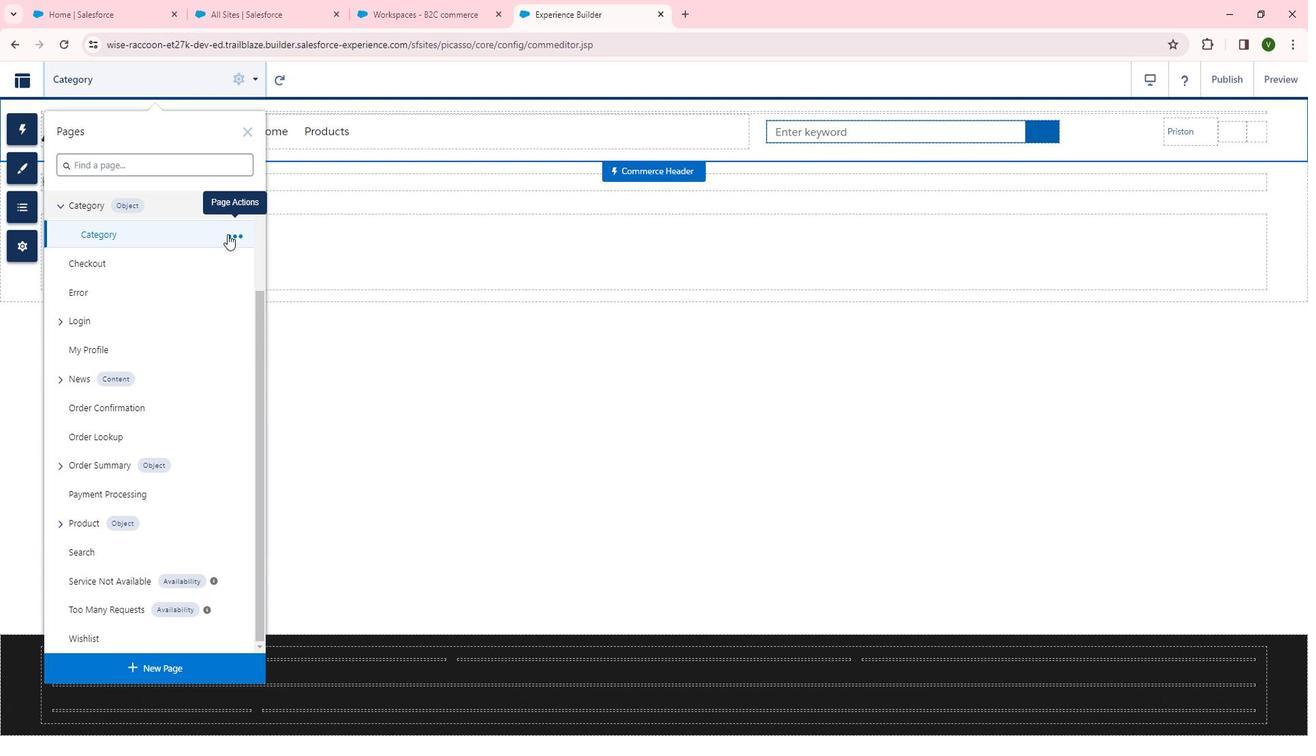 
Action: Mouse moved to (308, 240)
Screenshot: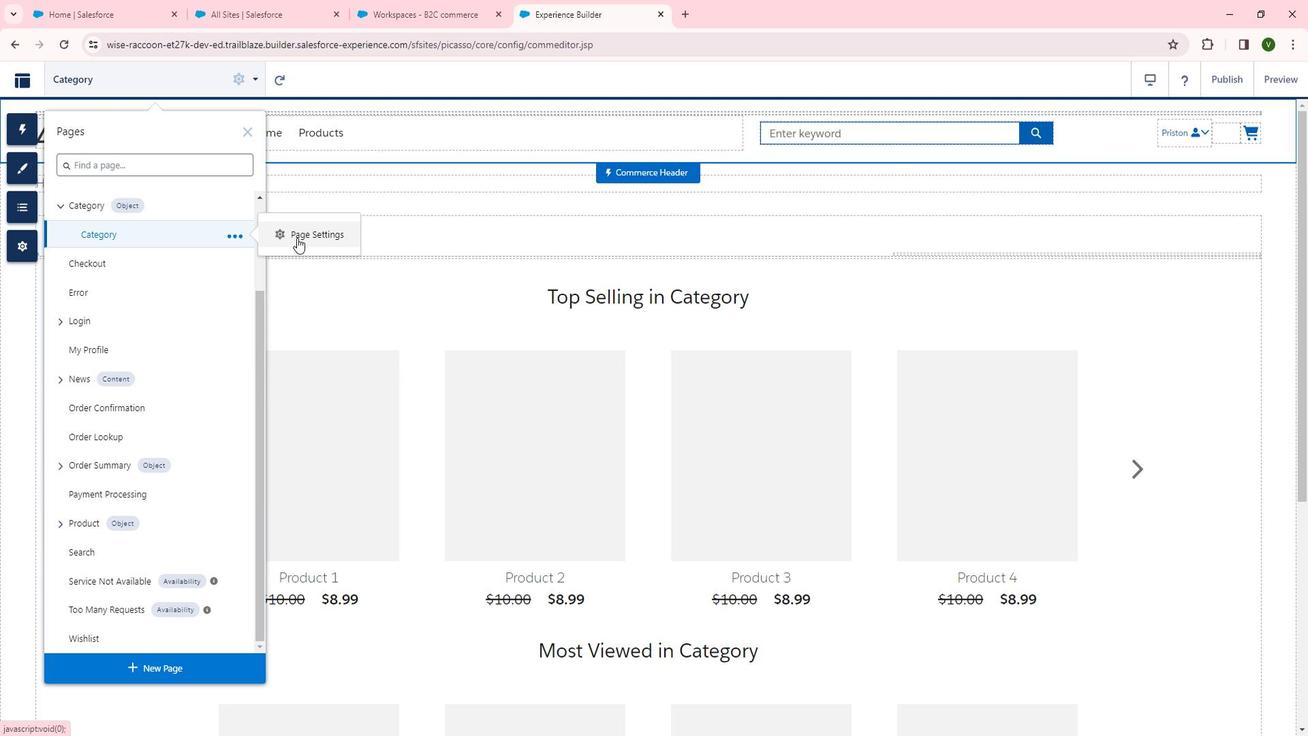 
Action: Mouse pressed left at (308, 240)
Screenshot: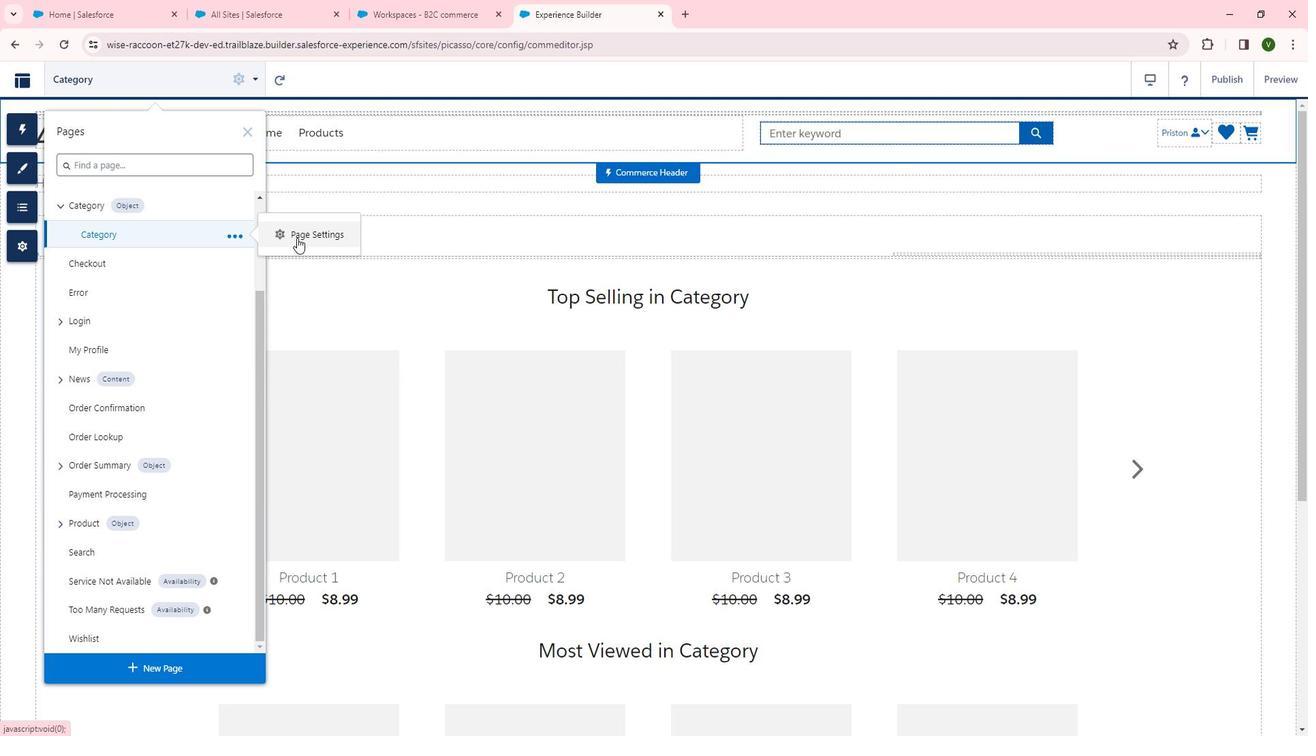 
Action: Mouse moved to (405, 353)
Screenshot: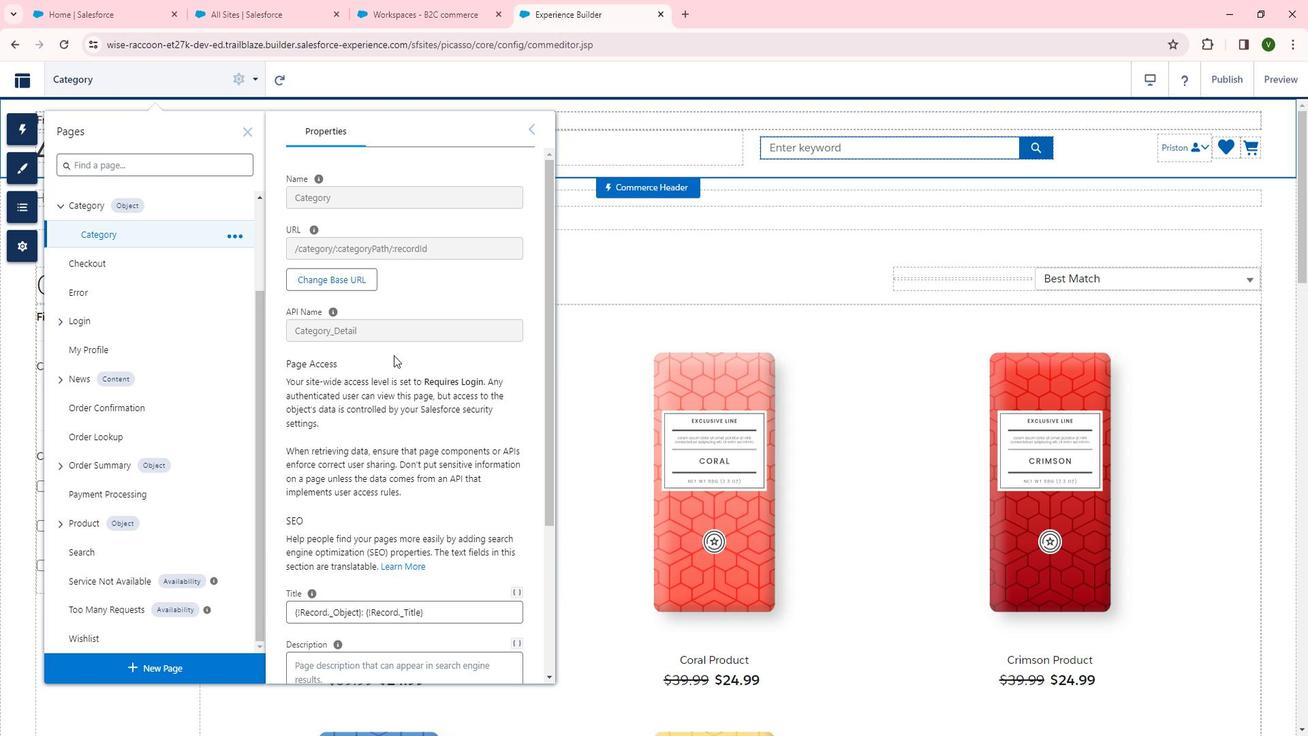 
Action: Mouse scrolled (405, 353) with delta (0, 0)
Screenshot: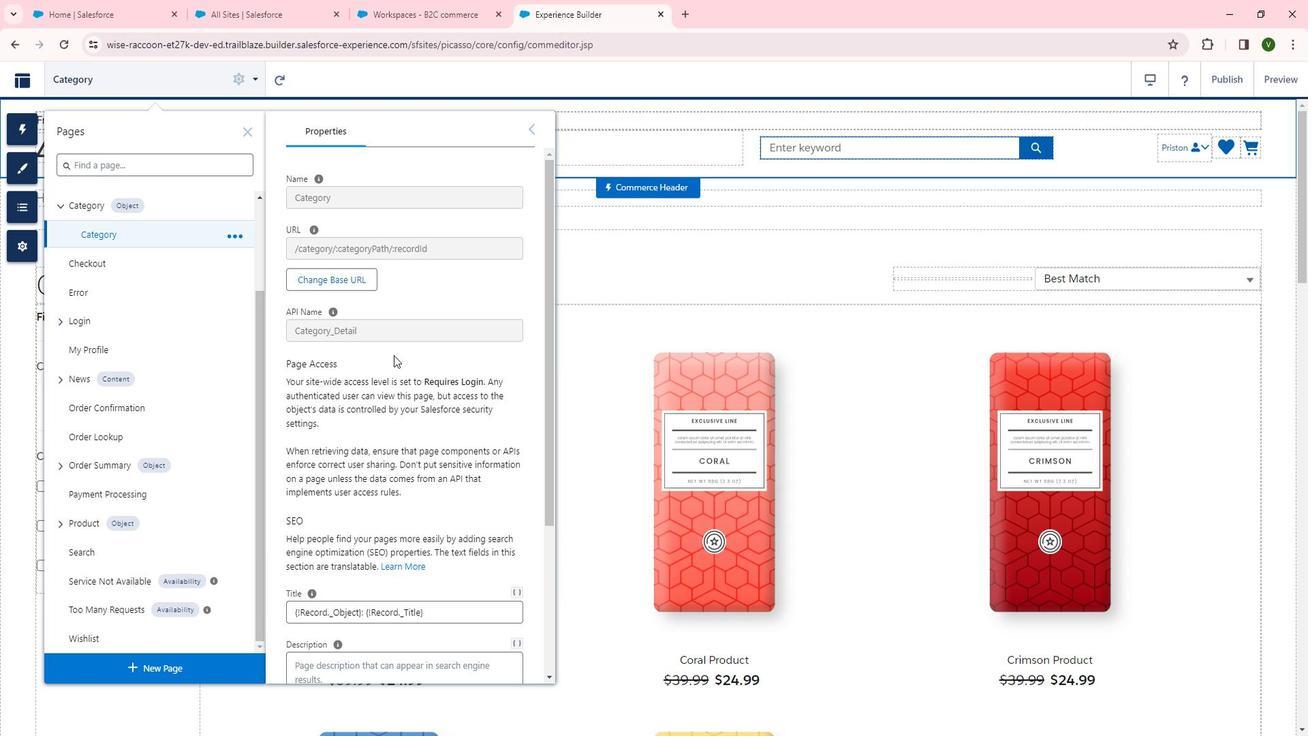 
Action: Mouse scrolled (405, 353) with delta (0, 0)
Screenshot: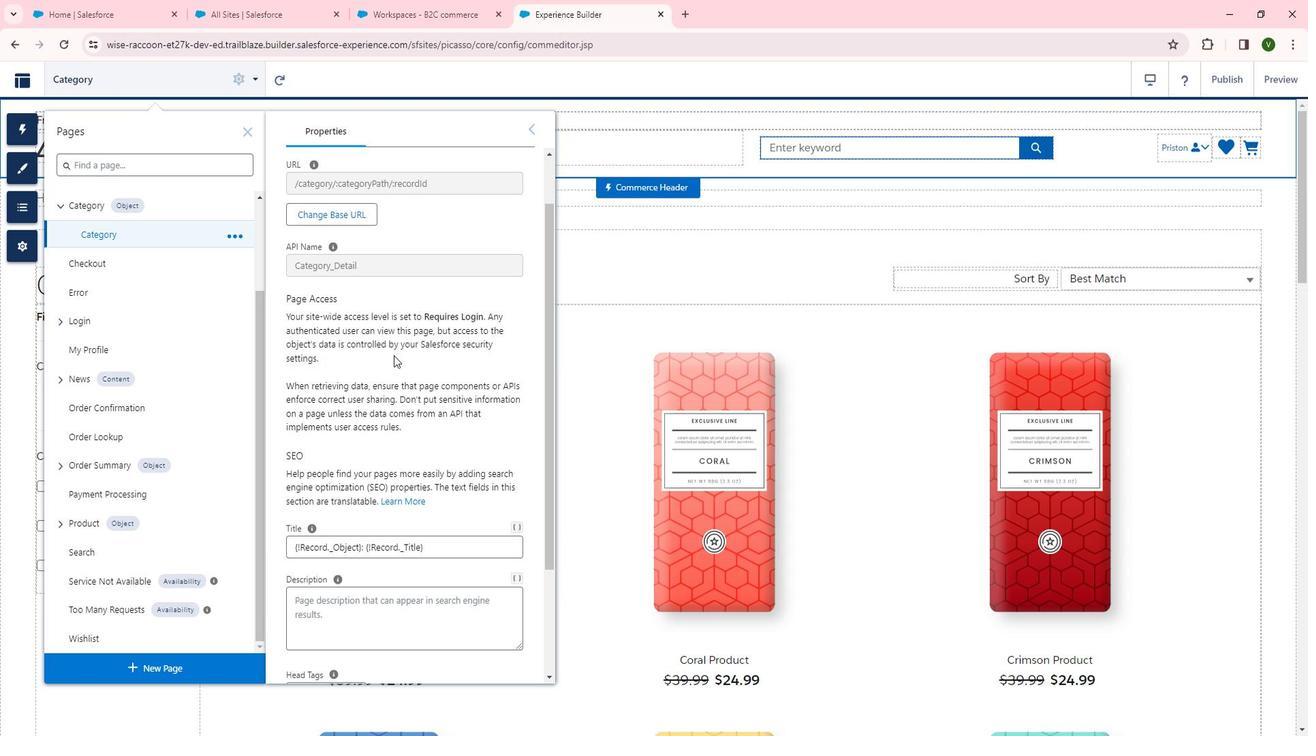 
